 Task: Create a new private repository for a confidential project.
Action: Mouse moved to (949, 64)
Screenshot: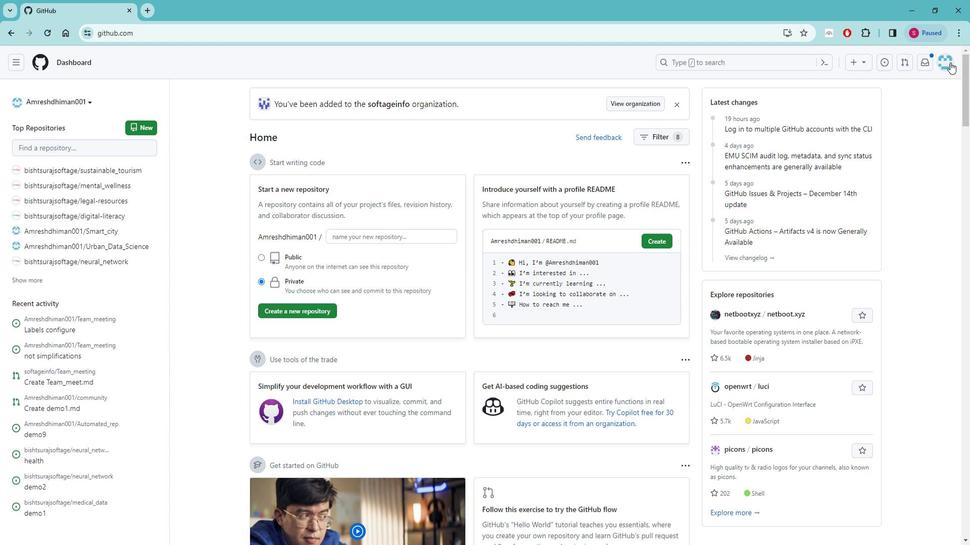 
Action: Mouse pressed left at (949, 64)
Screenshot: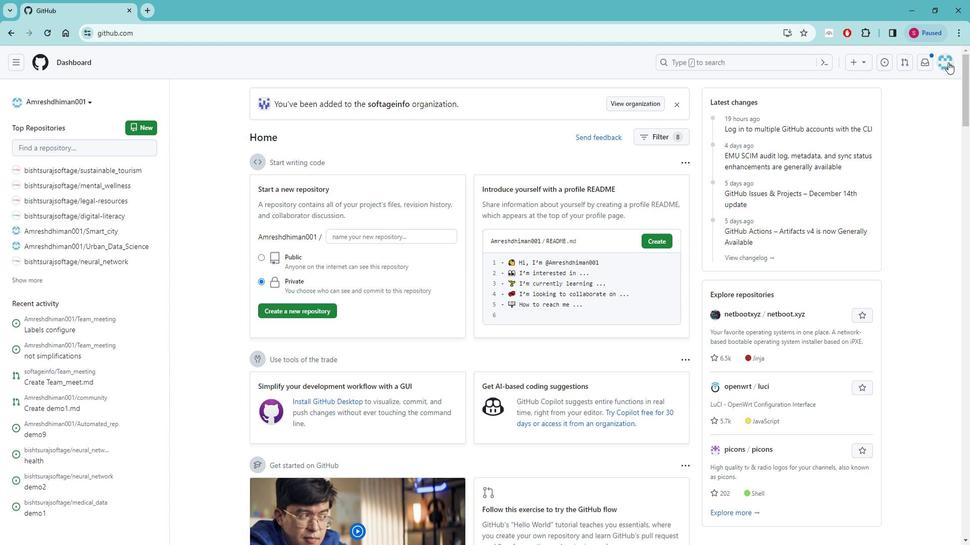 
Action: Mouse moved to (868, 157)
Screenshot: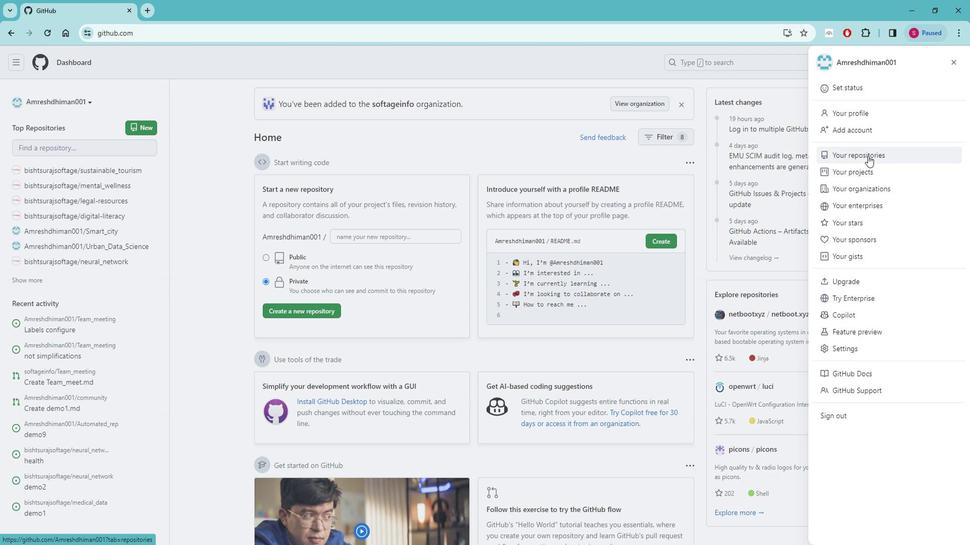 
Action: Mouse pressed left at (868, 157)
Screenshot: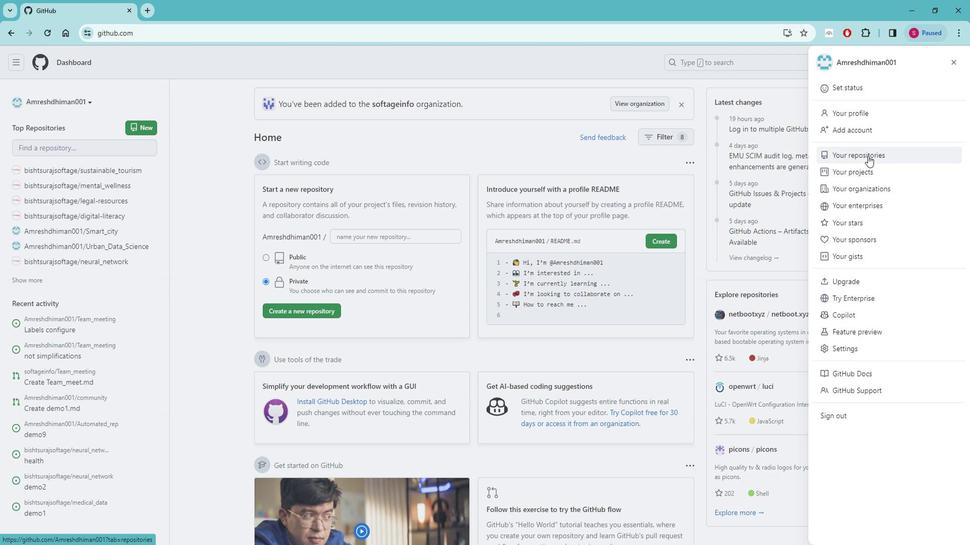 
Action: Mouse moved to (755, 120)
Screenshot: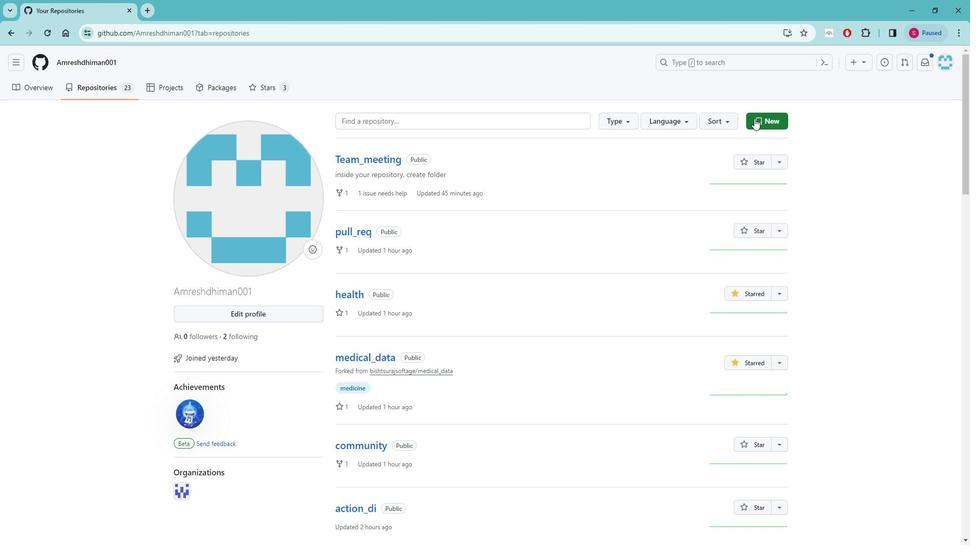 
Action: Mouse pressed left at (755, 120)
Screenshot: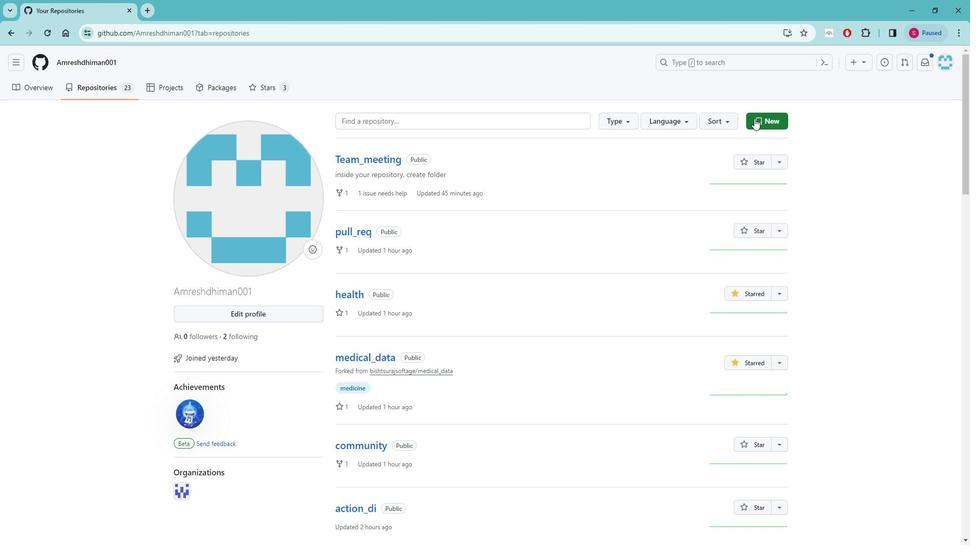 
Action: Mouse moved to (456, 257)
Screenshot: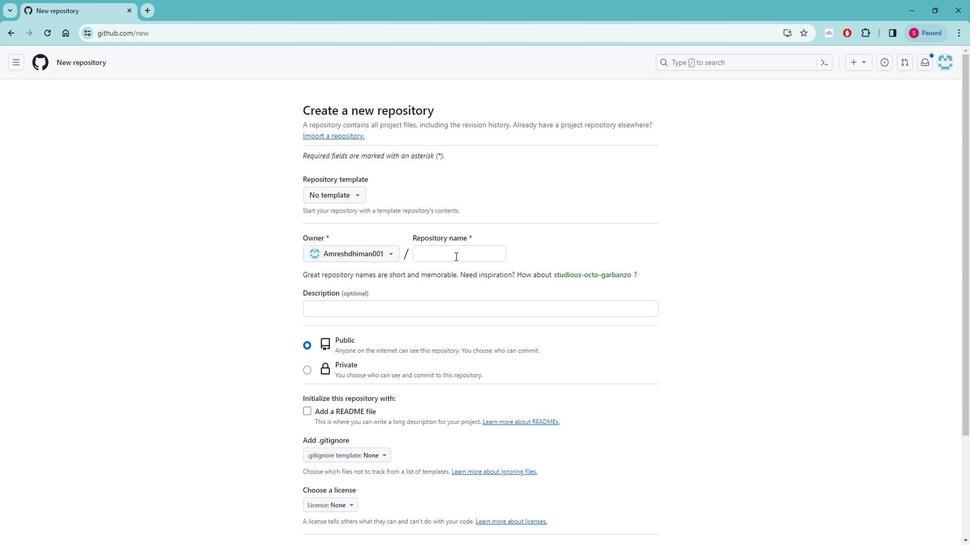 
Action: Mouse pressed left at (456, 257)
Screenshot: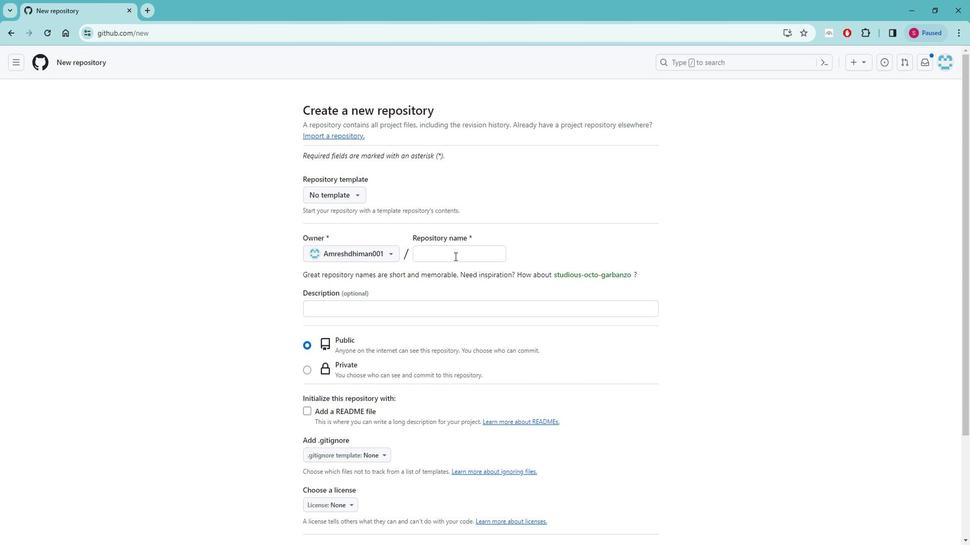 
Action: Key pressed p<Key.backspace>cre<Key.backspace><Key.backspace><Key.backspace>private<Key.shift_r>_repo
Screenshot: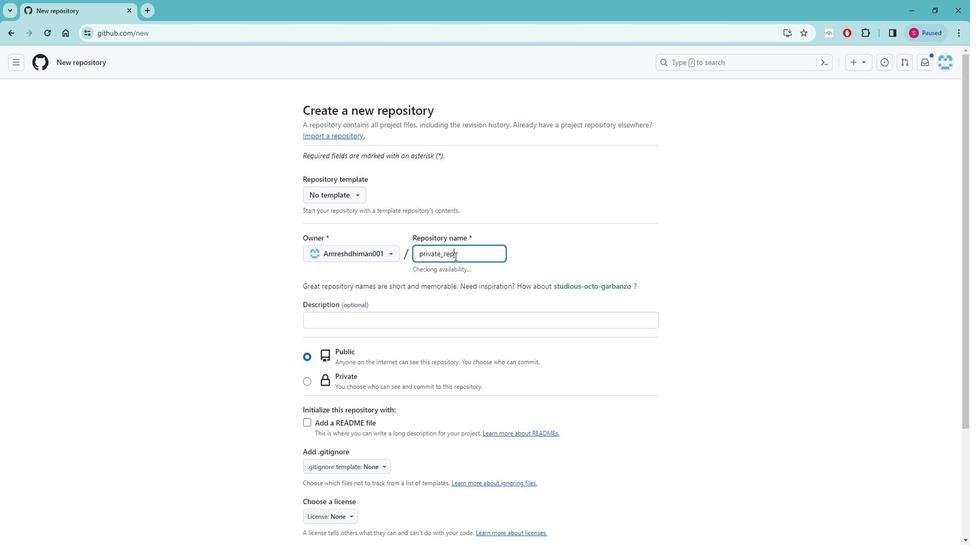 
Action: Mouse moved to (408, 347)
Screenshot: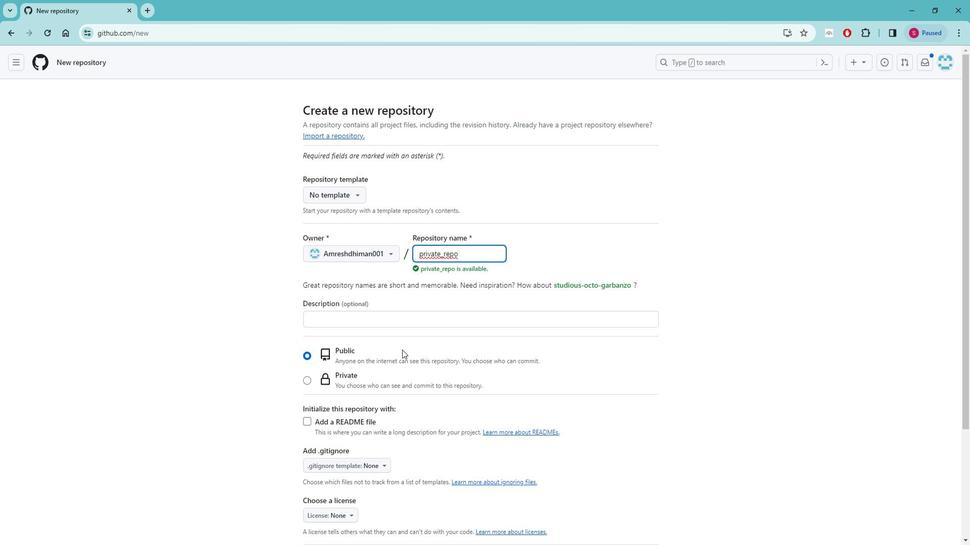 
Action: Mouse scrolled (408, 347) with delta (0, 0)
Screenshot: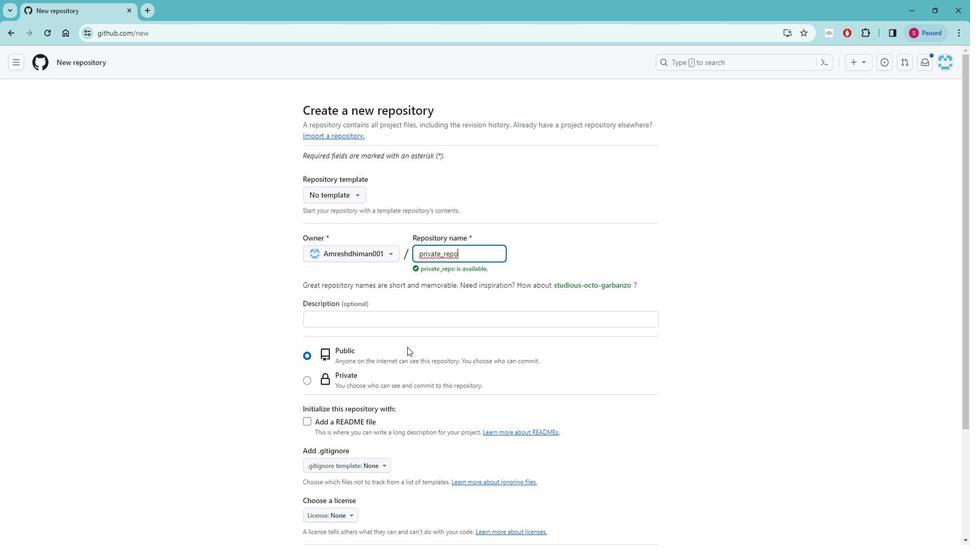 
Action: Mouse scrolled (408, 347) with delta (0, 0)
Screenshot: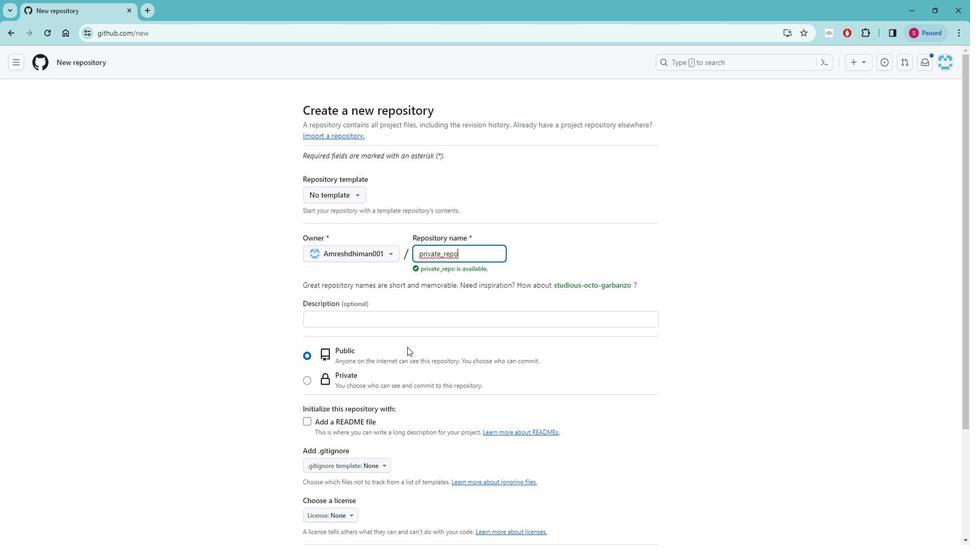 
Action: Mouse moved to (309, 275)
Screenshot: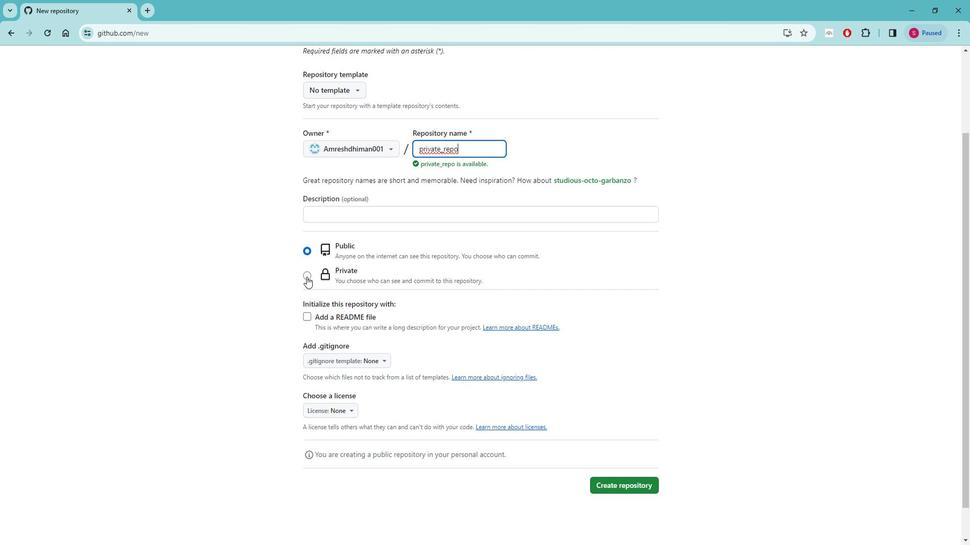 
Action: Mouse pressed left at (309, 275)
Screenshot: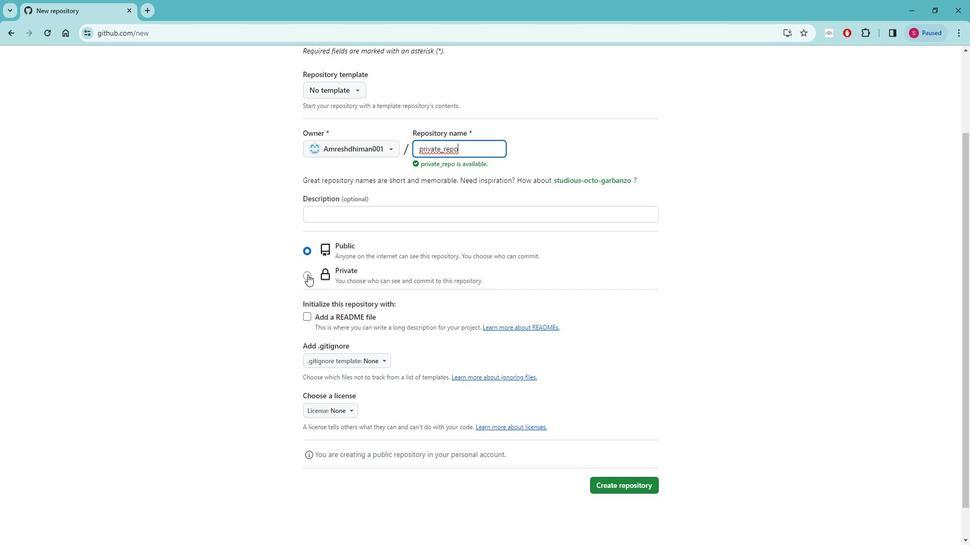 
Action: Mouse moved to (307, 317)
Screenshot: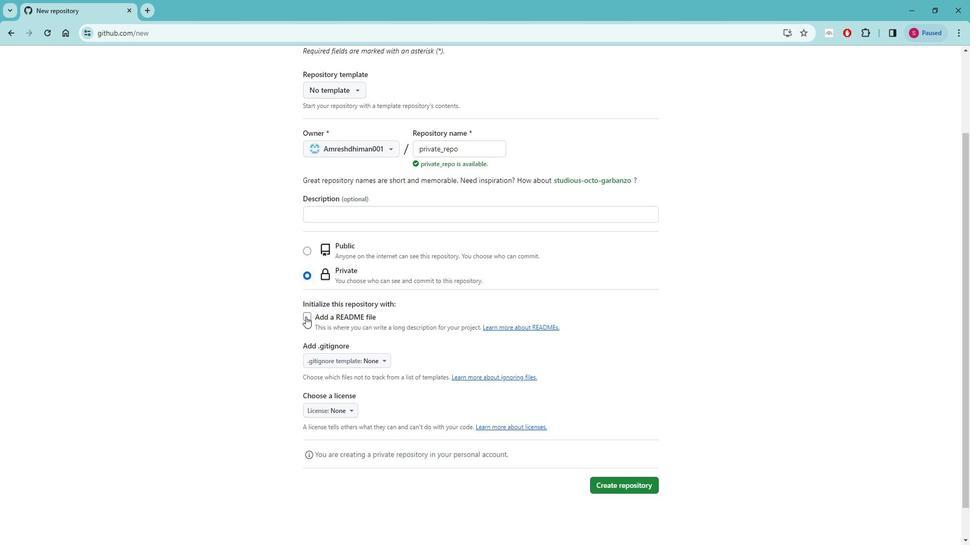 
Action: Mouse pressed left at (307, 317)
Screenshot: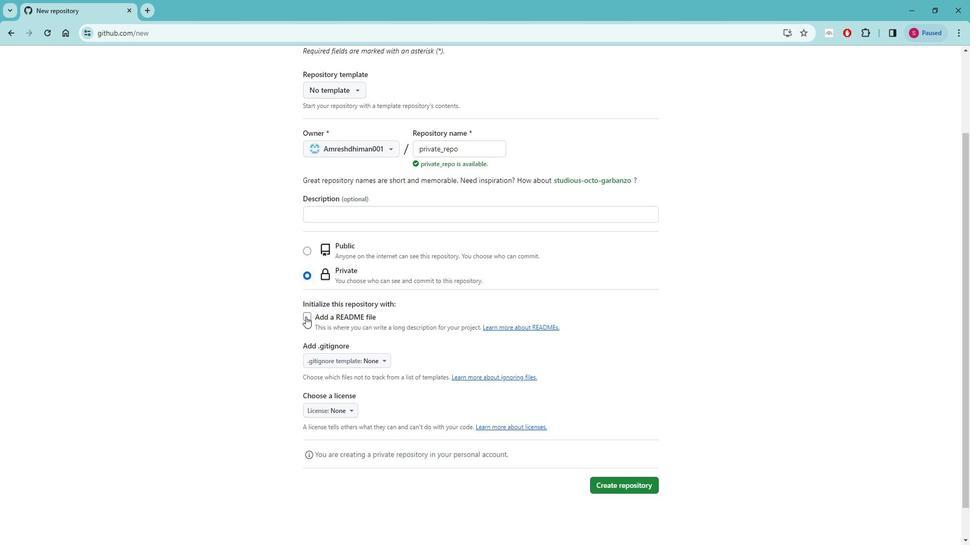 
Action: Mouse moved to (386, 361)
Screenshot: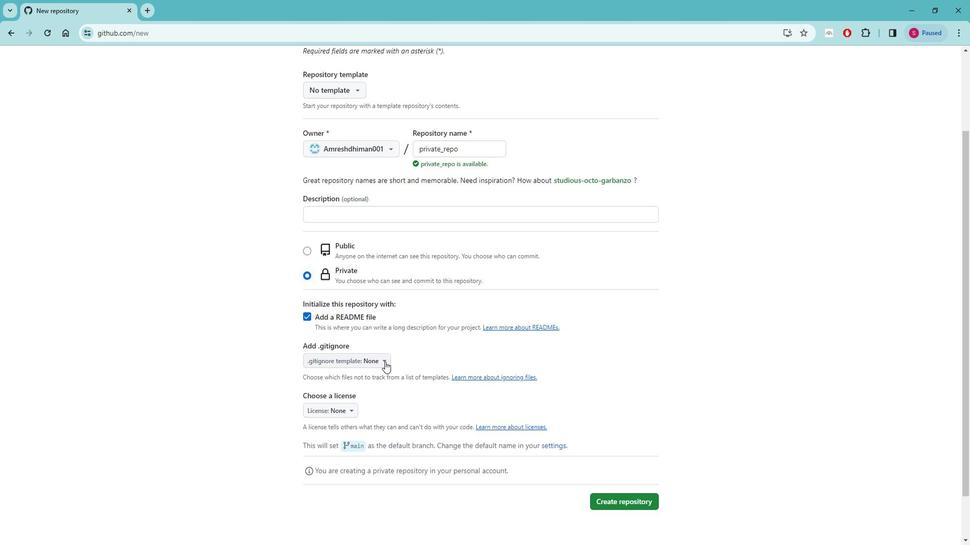 
Action: Mouse pressed left at (386, 361)
Screenshot: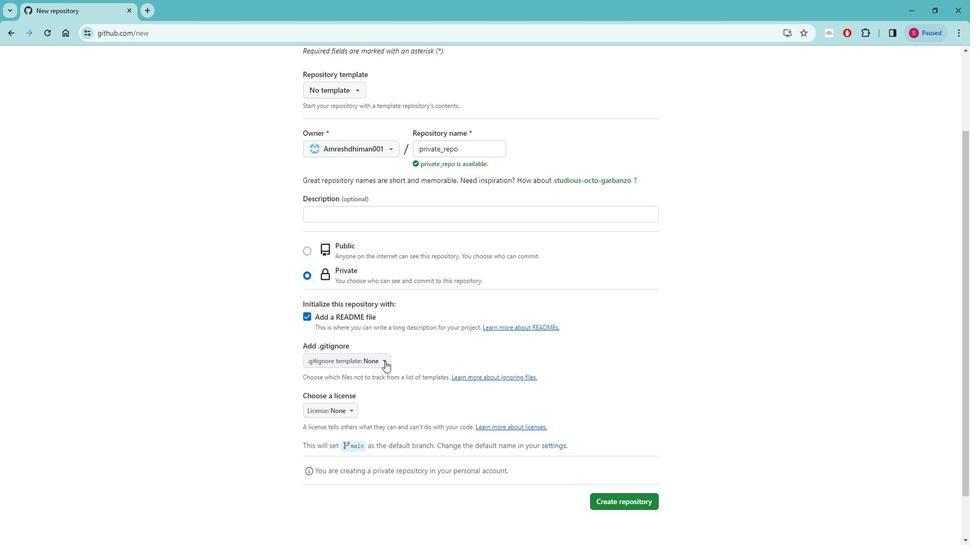 
Action: Mouse moved to (369, 440)
Screenshot: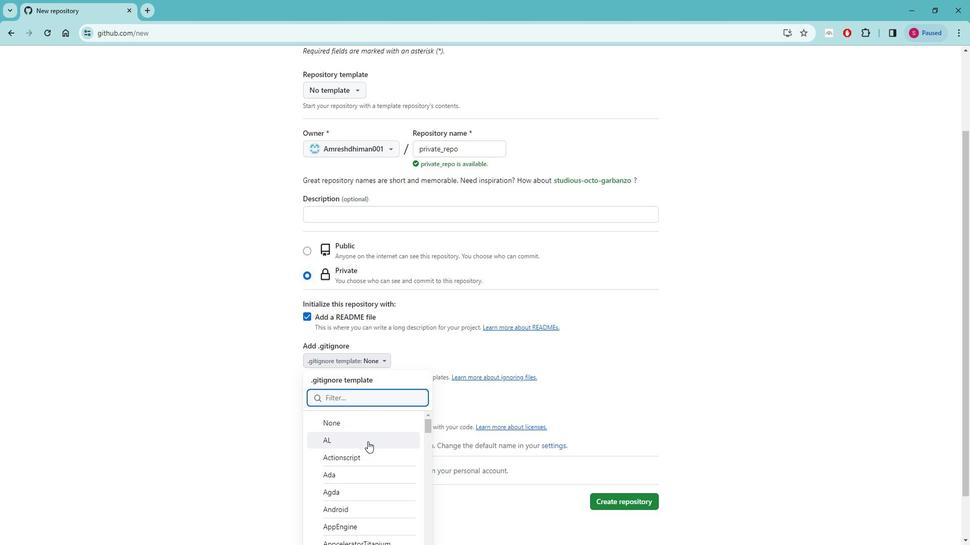 
Action: Mouse scrolled (369, 440) with delta (0, 0)
Screenshot: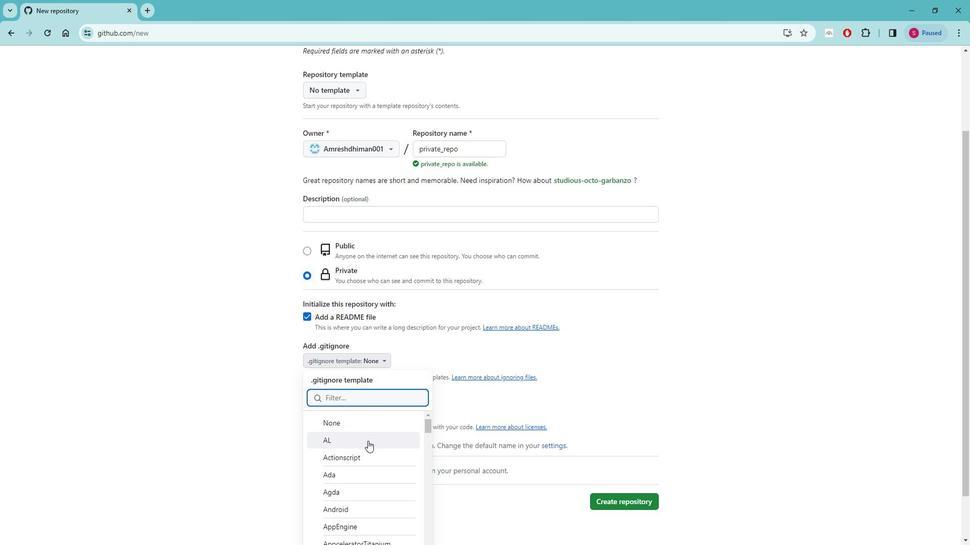 
Action: Mouse moved to (377, 473)
Screenshot: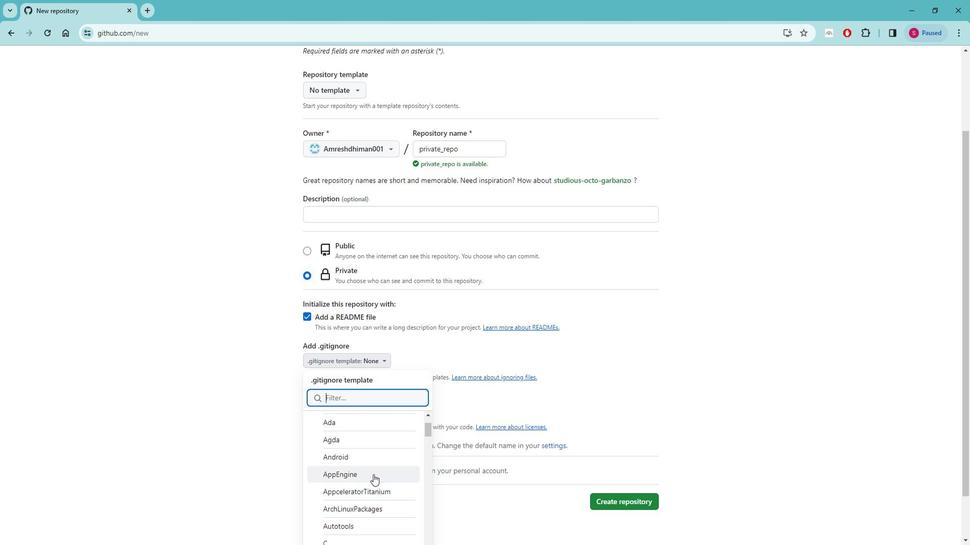 
Action: Mouse scrolled (377, 472) with delta (0, 0)
Screenshot: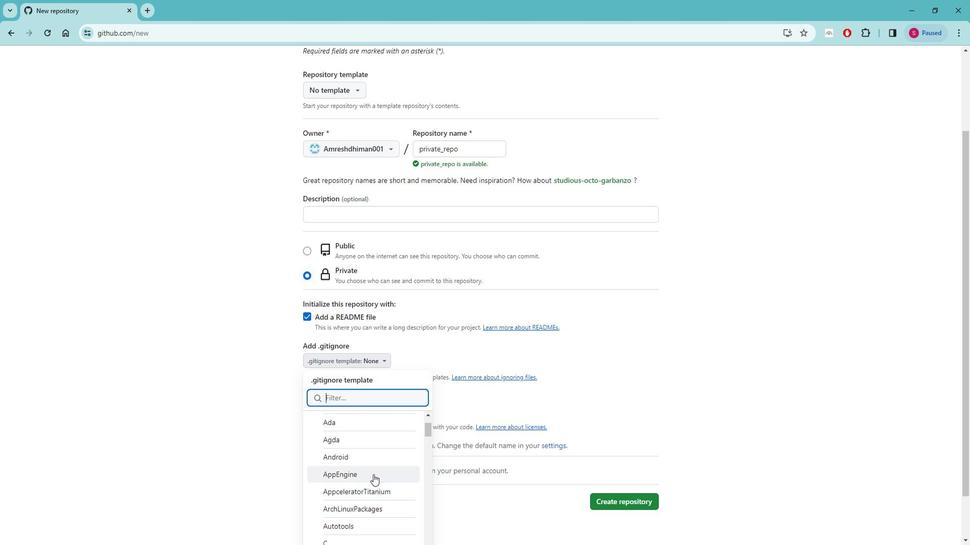 
Action: Mouse moved to (347, 489)
Screenshot: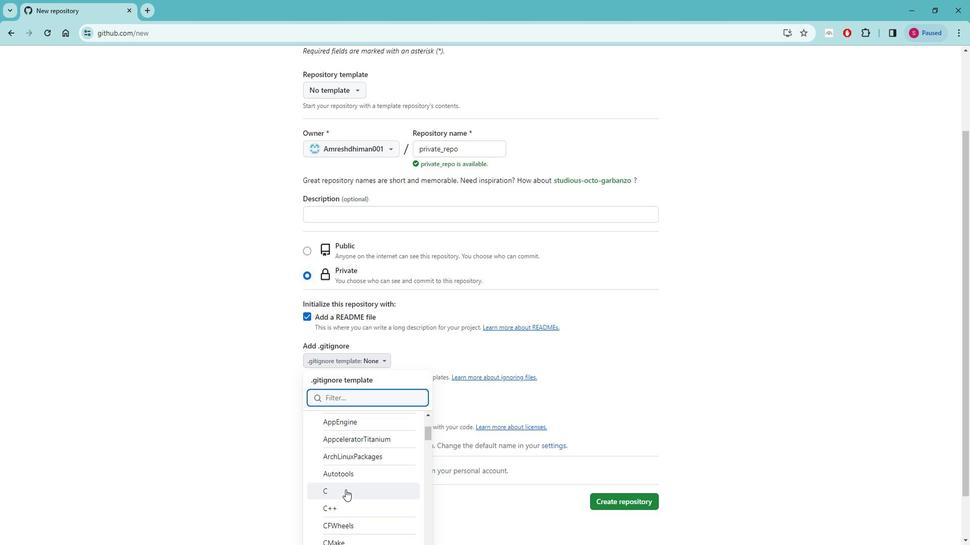 
Action: Mouse pressed left at (347, 489)
Screenshot: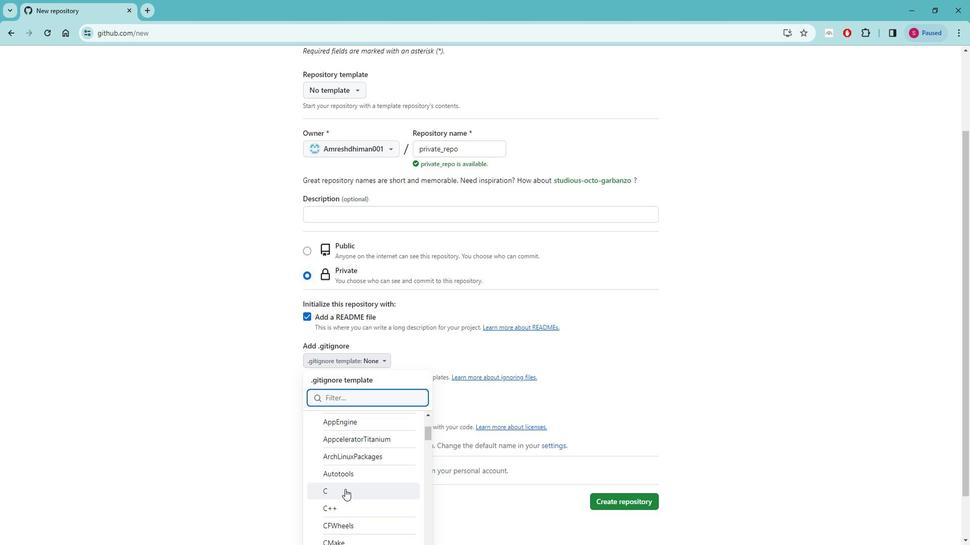
Action: Mouse moved to (353, 412)
Screenshot: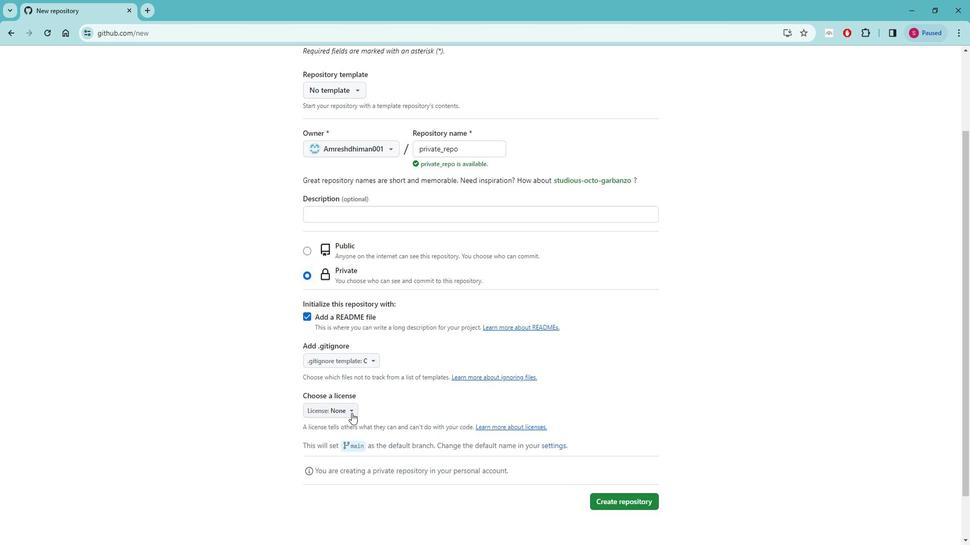
Action: Mouse pressed left at (353, 412)
Screenshot: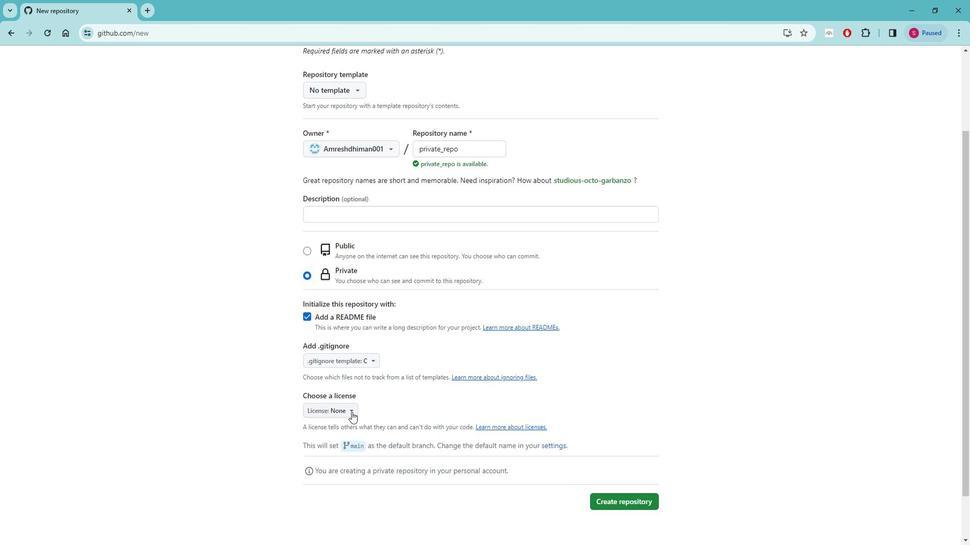 
Action: Mouse moved to (364, 367)
Screenshot: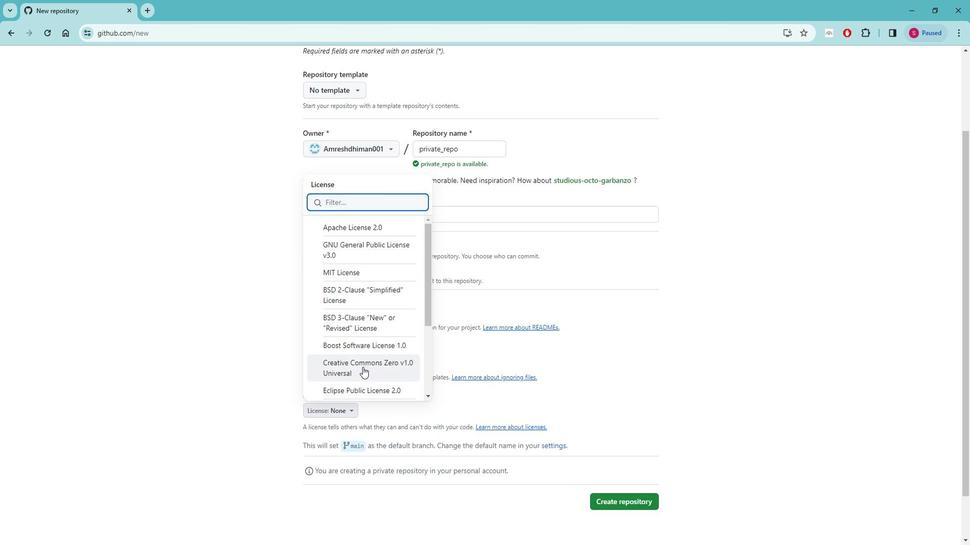 
Action: Mouse scrolled (364, 366) with delta (0, 0)
Screenshot: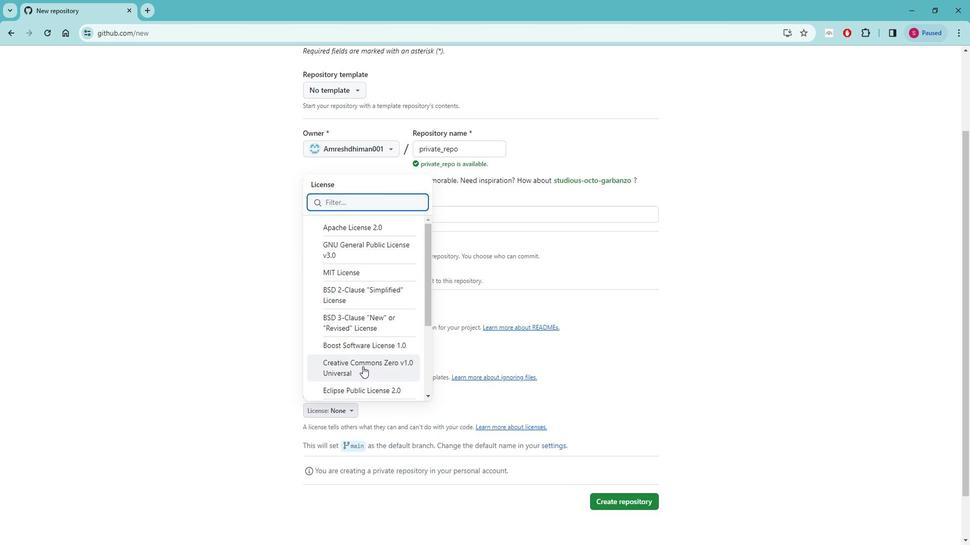 
Action: Mouse moved to (365, 366)
Screenshot: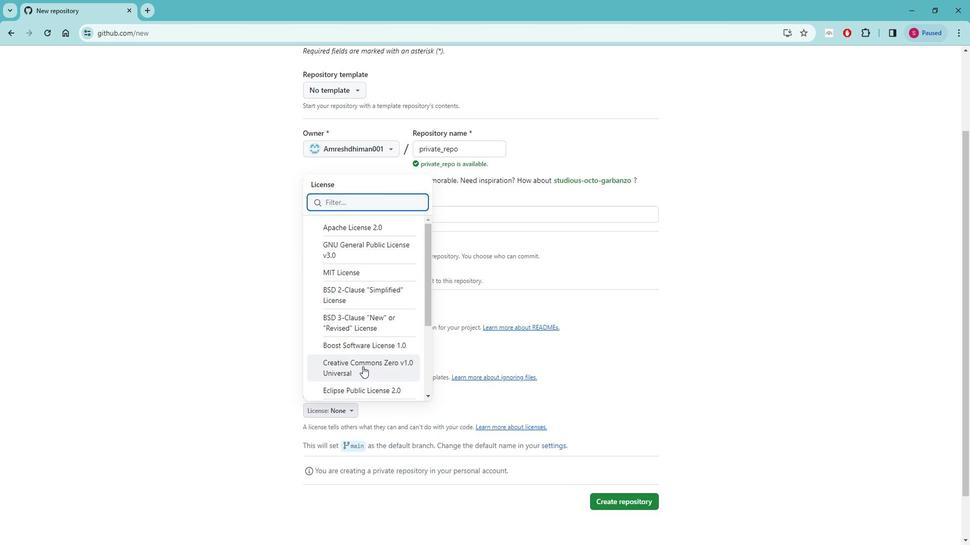 
Action: Mouse scrolled (365, 366) with delta (0, 0)
Screenshot: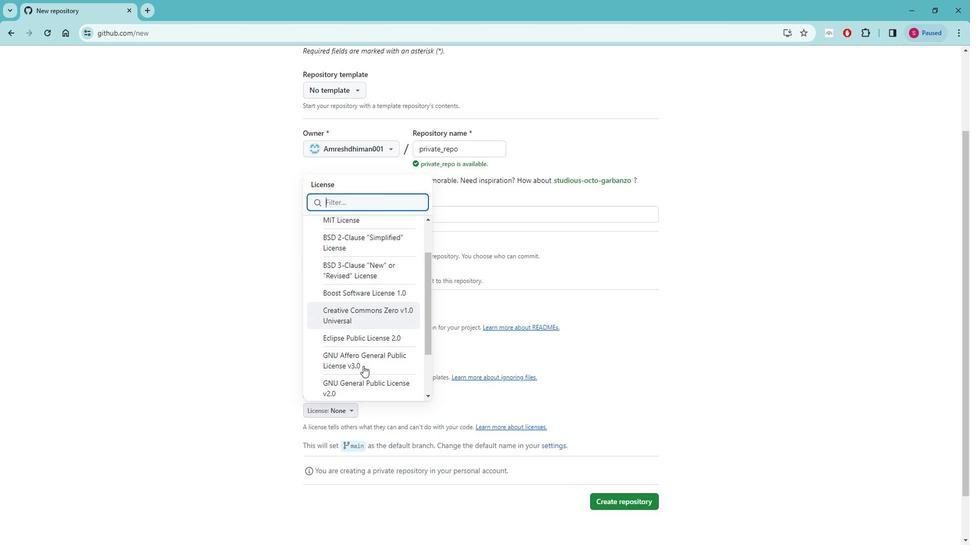 
Action: Mouse scrolled (365, 366) with delta (0, 0)
Screenshot: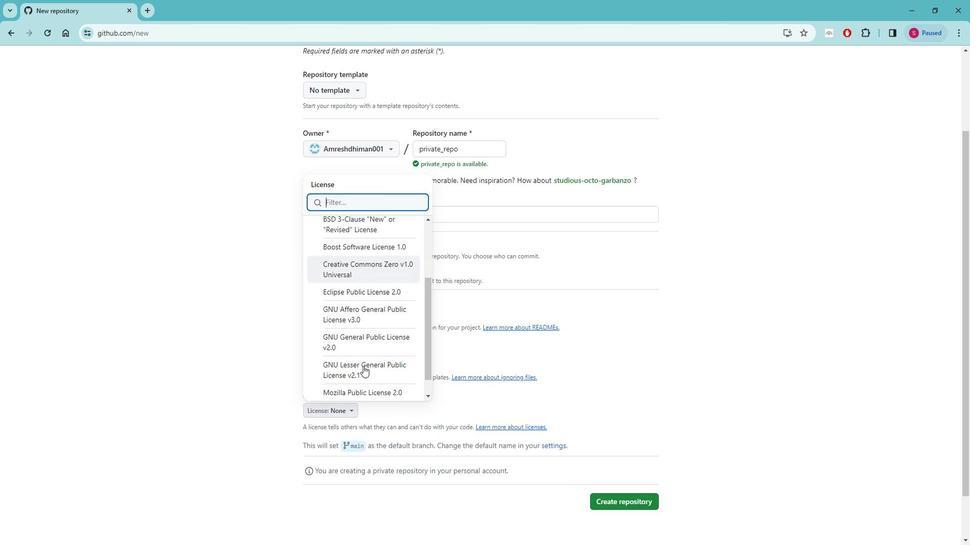 
Action: Mouse scrolled (365, 366) with delta (0, 0)
Screenshot: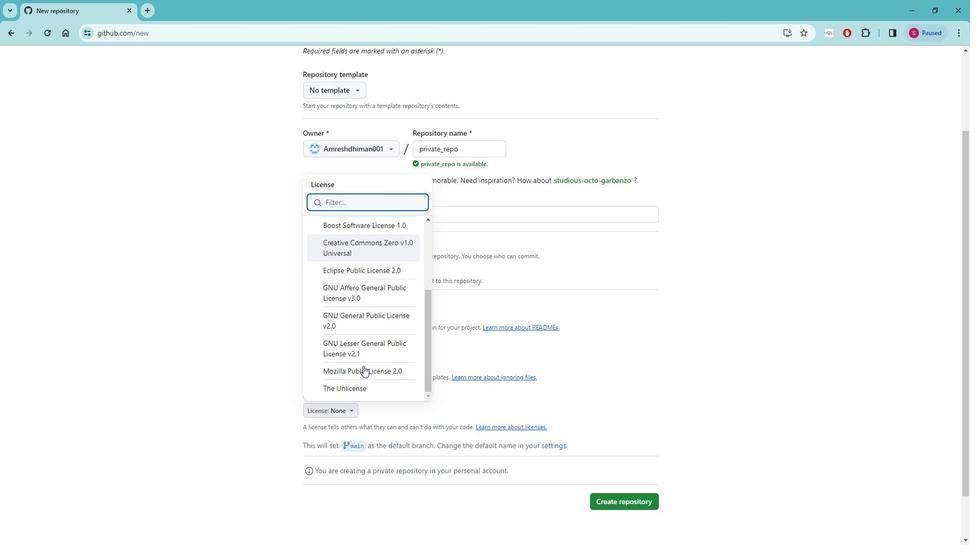 
Action: Mouse scrolled (365, 366) with delta (0, 0)
Screenshot: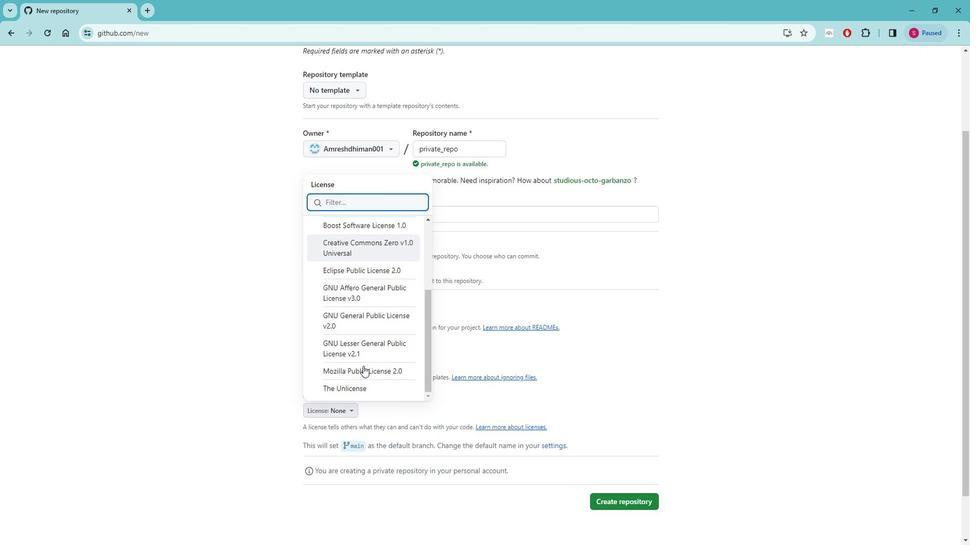 
Action: Mouse scrolled (365, 366) with delta (0, 0)
Screenshot: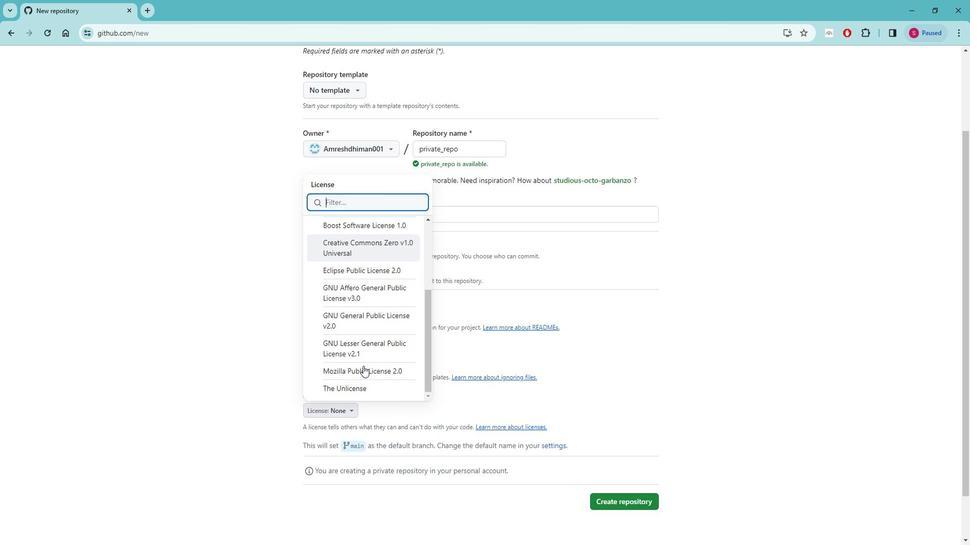 
Action: Mouse moved to (367, 389)
Screenshot: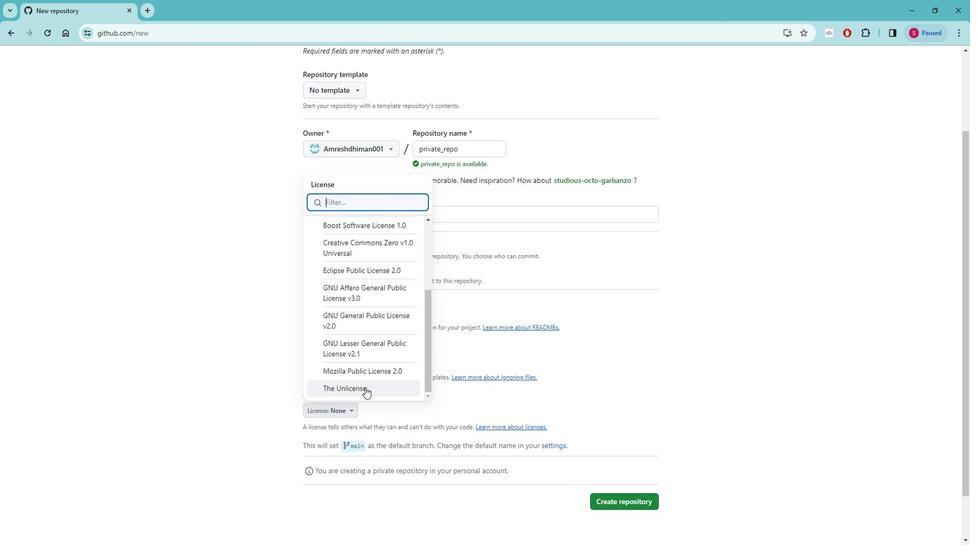 
Action: Mouse pressed left at (367, 389)
Screenshot: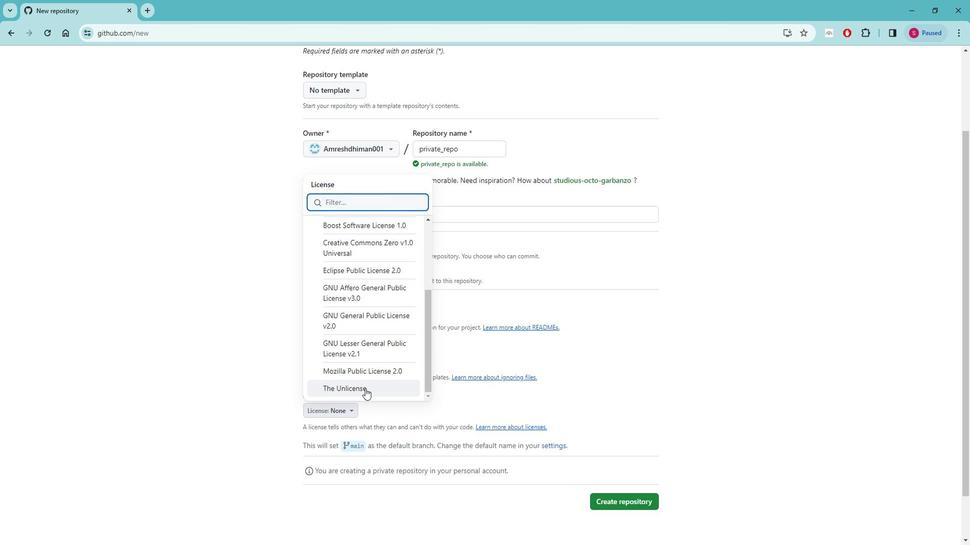 
Action: Mouse moved to (366, 412)
Screenshot: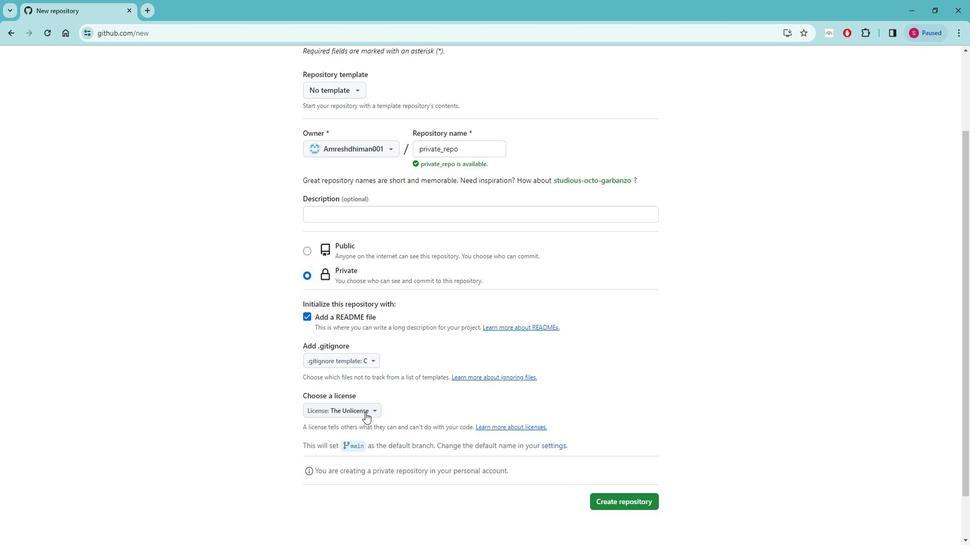 
Action: Mouse pressed left at (366, 412)
Screenshot: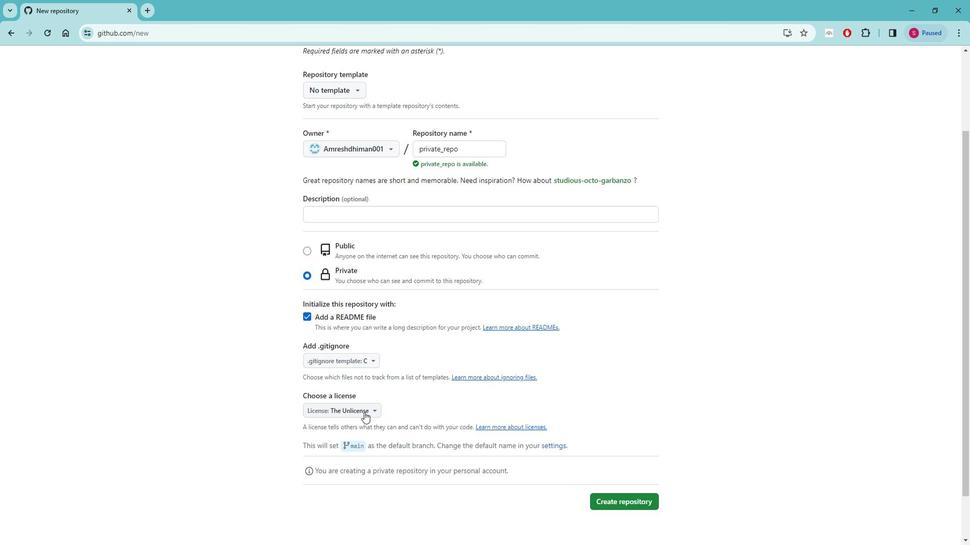 
Action: Mouse moved to (371, 276)
Screenshot: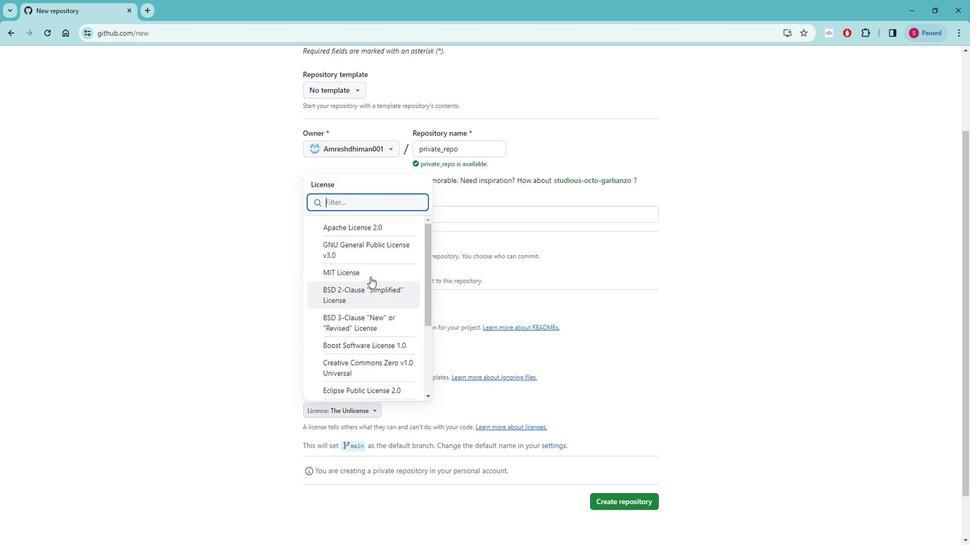 
Action: Mouse scrolled (371, 276) with delta (0, 0)
Screenshot: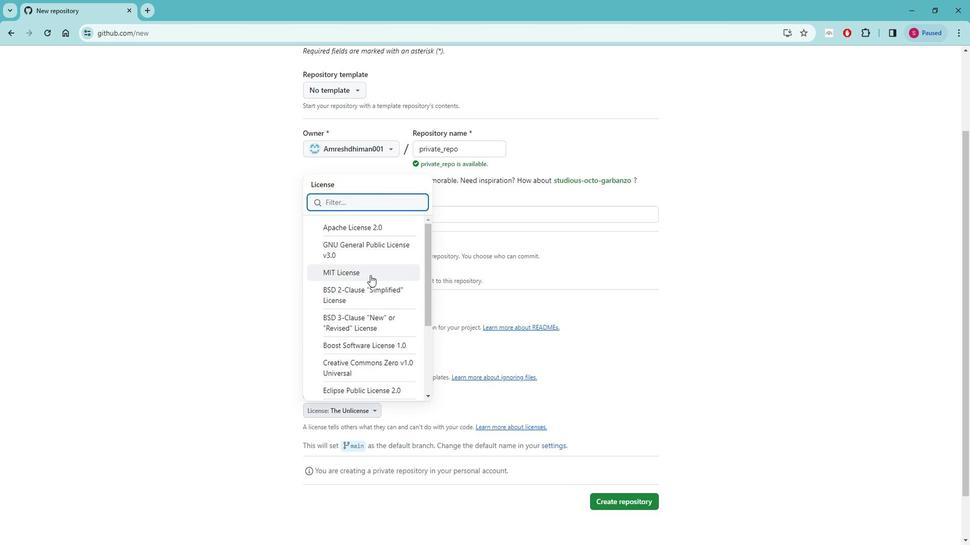 
Action: Mouse scrolled (371, 276) with delta (0, 0)
Screenshot: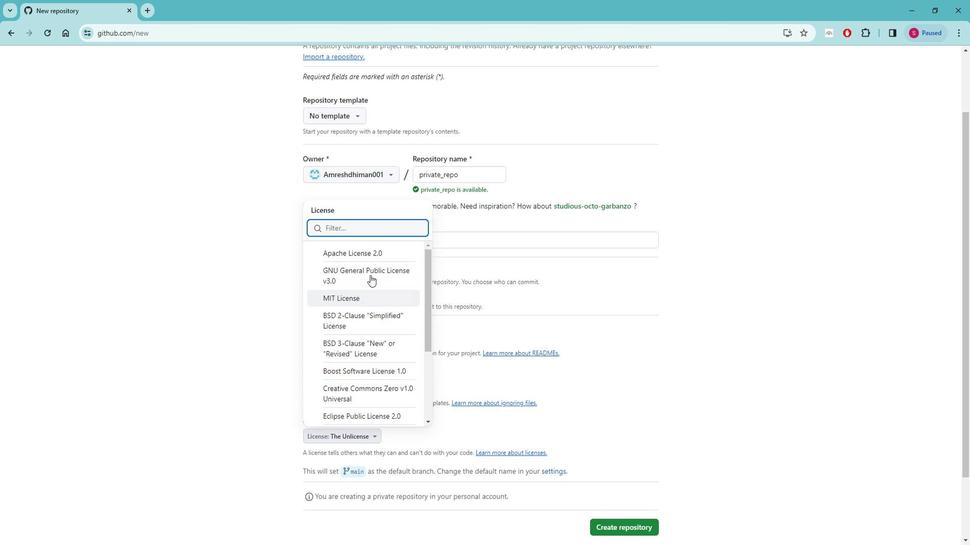 
Action: Mouse moved to (395, 335)
Screenshot: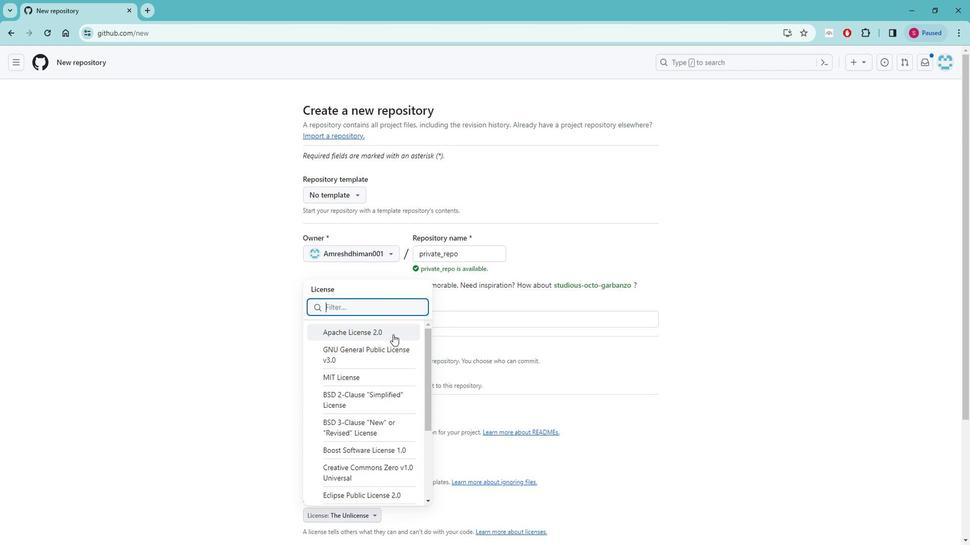 
Action: Mouse pressed left at (395, 335)
Screenshot: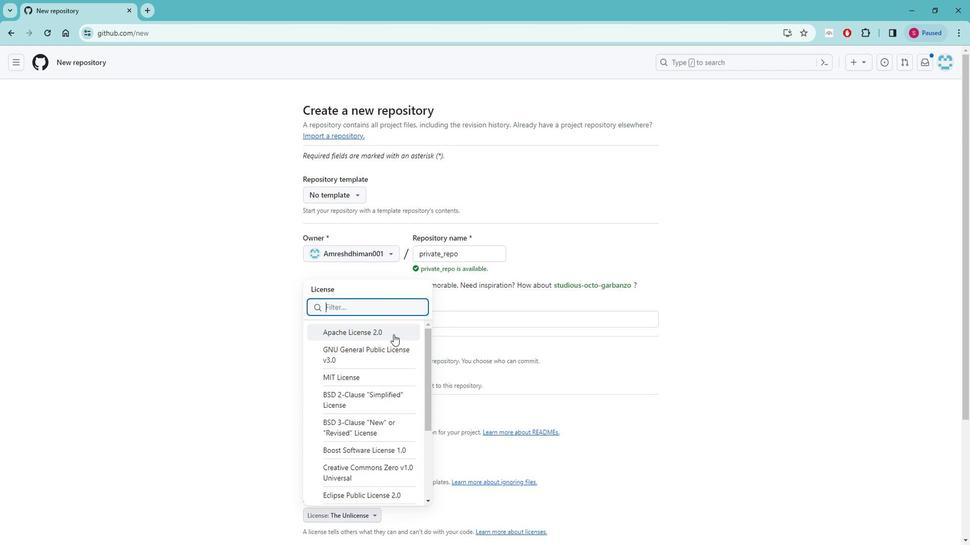
Action: Mouse moved to (536, 415)
Screenshot: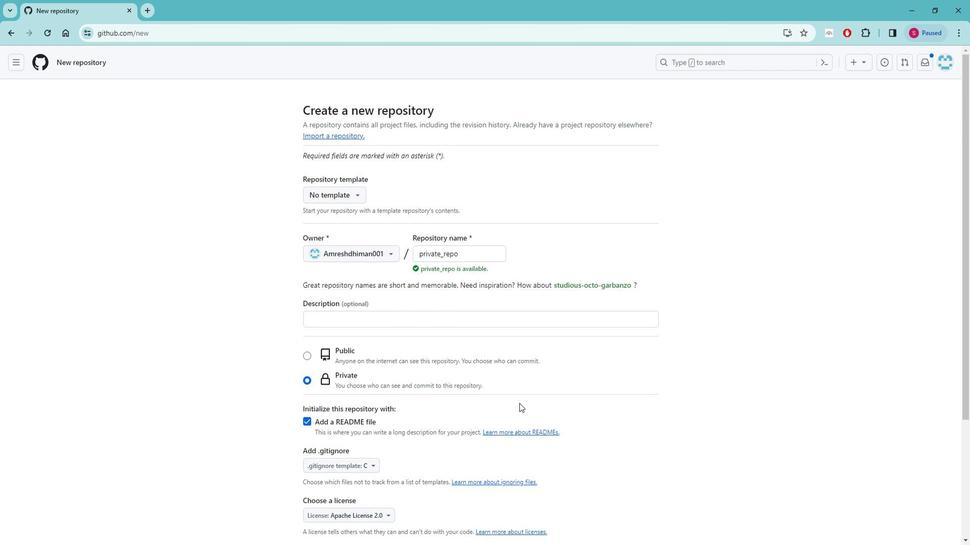 
Action: Mouse scrolled (536, 415) with delta (0, 0)
Screenshot: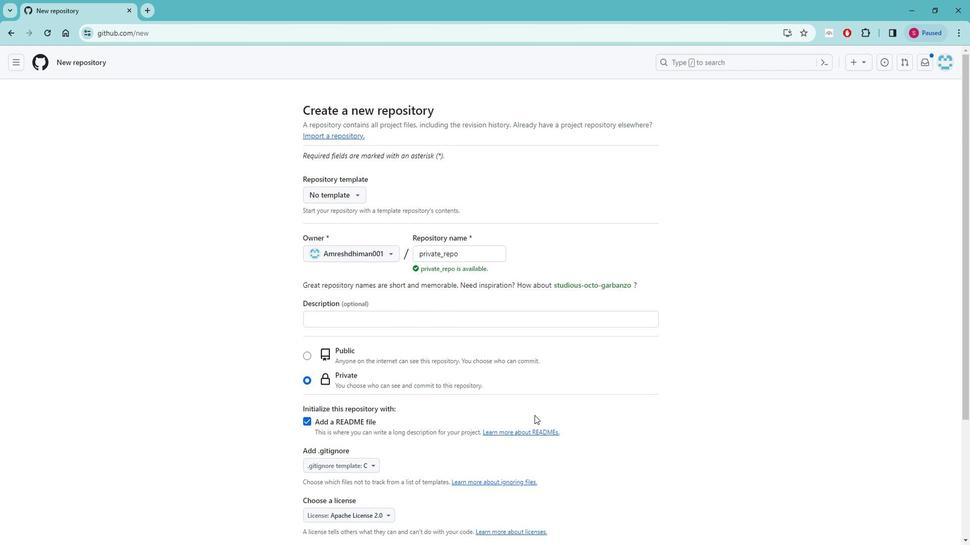 
Action: Mouse moved to (537, 416)
Screenshot: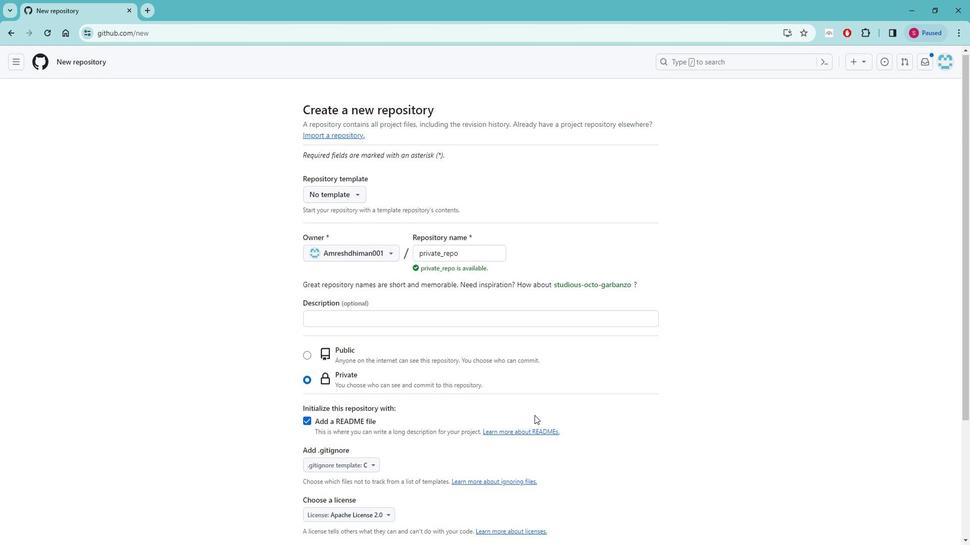 
Action: Mouse scrolled (537, 416) with delta (0, 0)
Screenshot: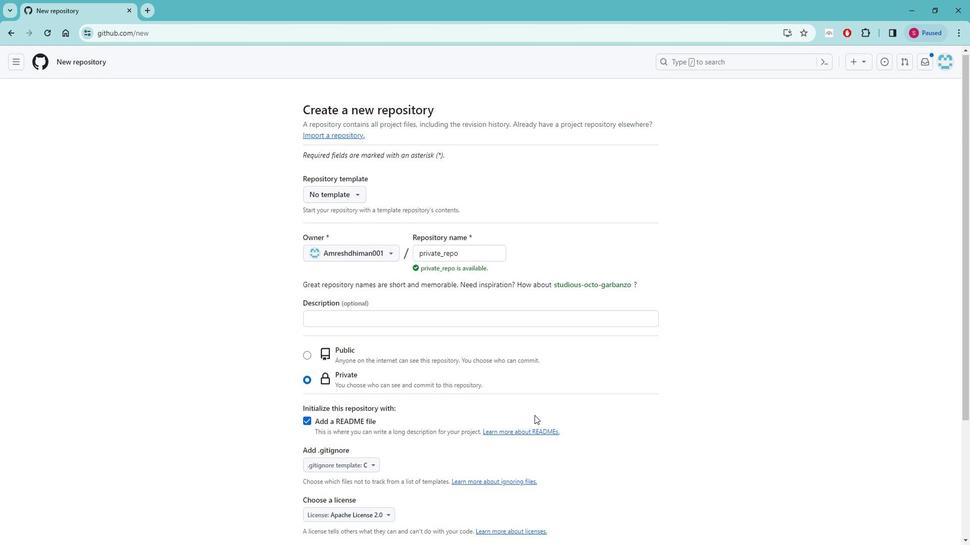 
Action: Mouse moved to (537, 416)
Screenshot: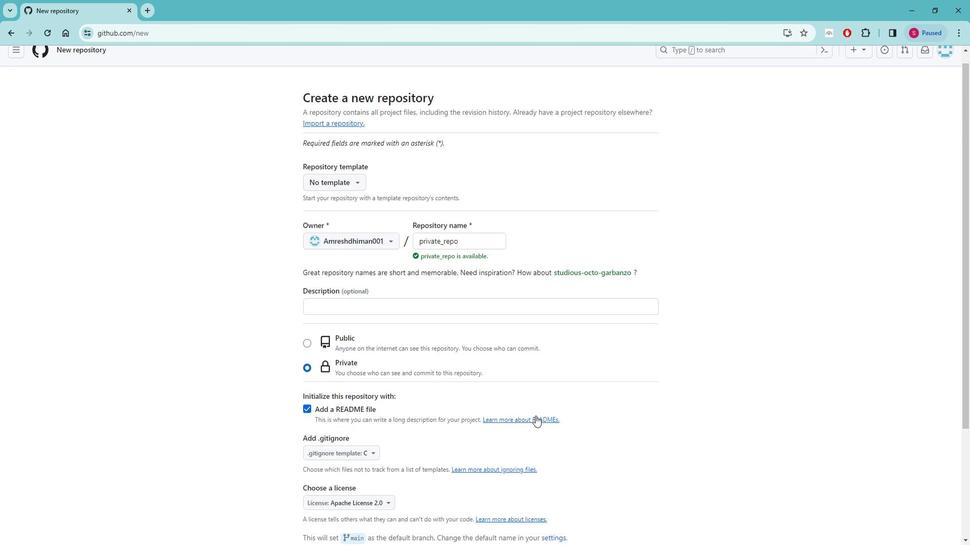 
Action: Mouse scrolled (537, 415) with delta (0, 0)
Screenshot: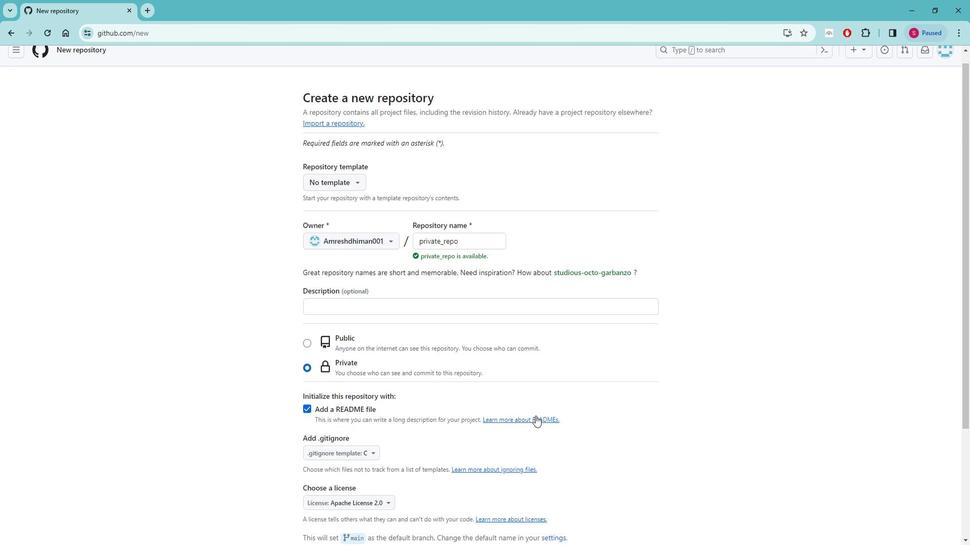 
Action: Mouse moved to (536, 412)
Screenshot: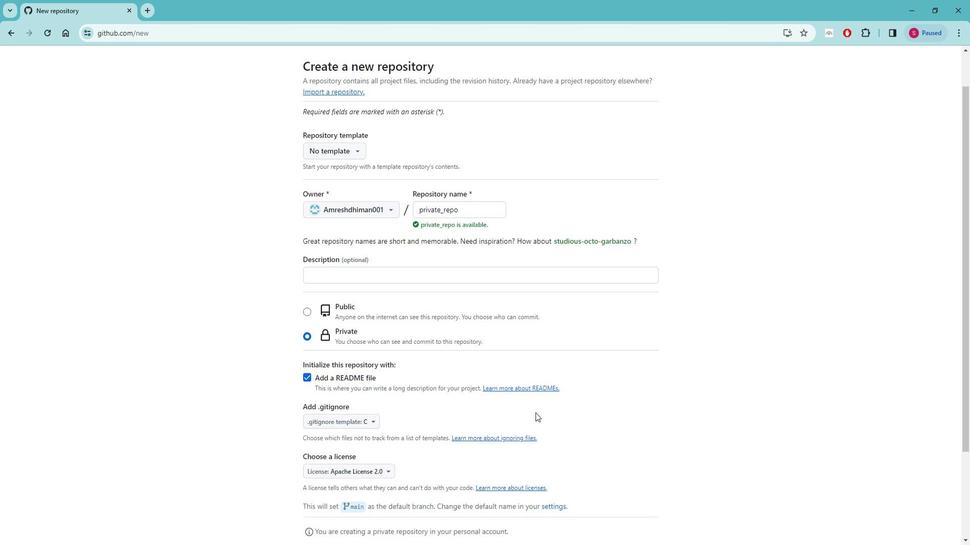 
Action: Mouse scrolled (536, 411) with delta (0, 0)
Screenshot: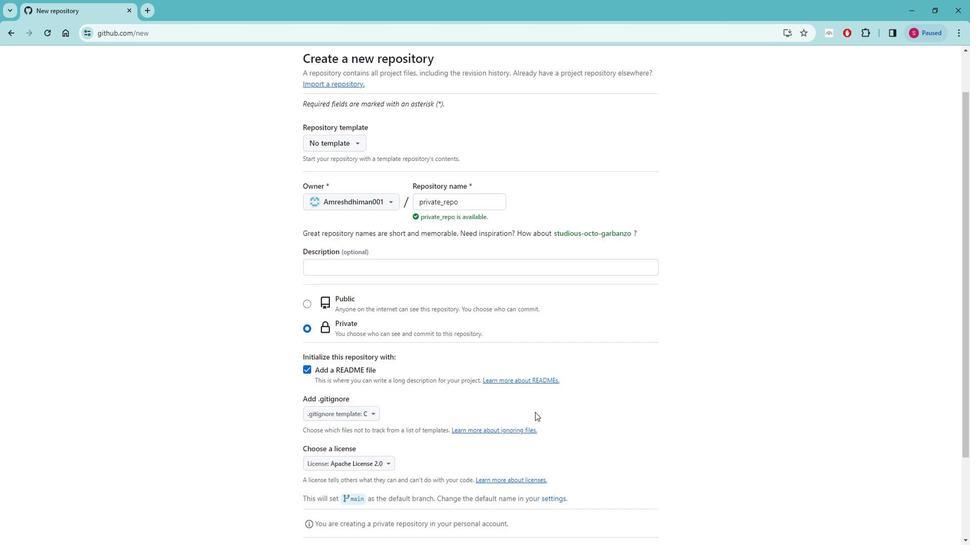 
Action: Mouse moved to (598, 502)
Screenshot: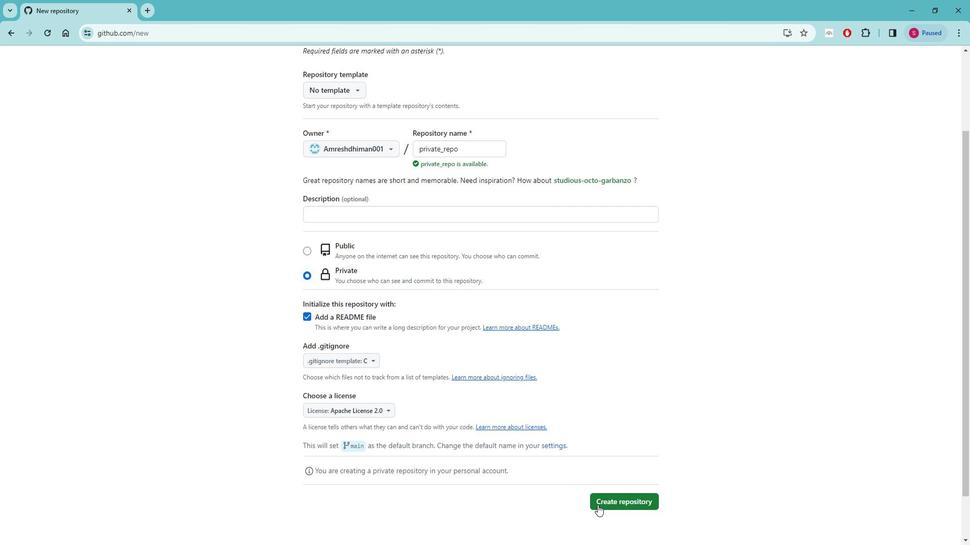 
Action: Mouse pressed left at (598, 502)
Screenshot: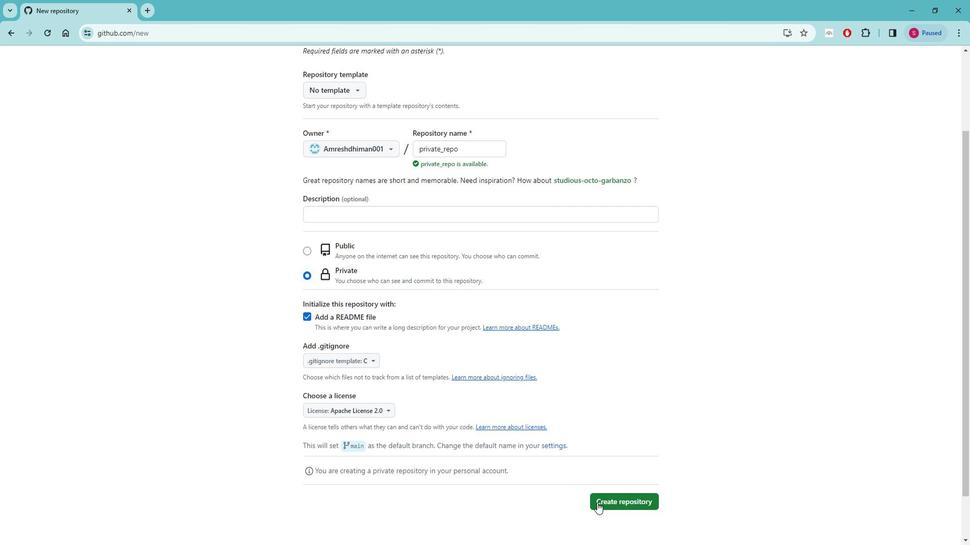 
Action: Mouse moved to (326, 238)
Screenshot: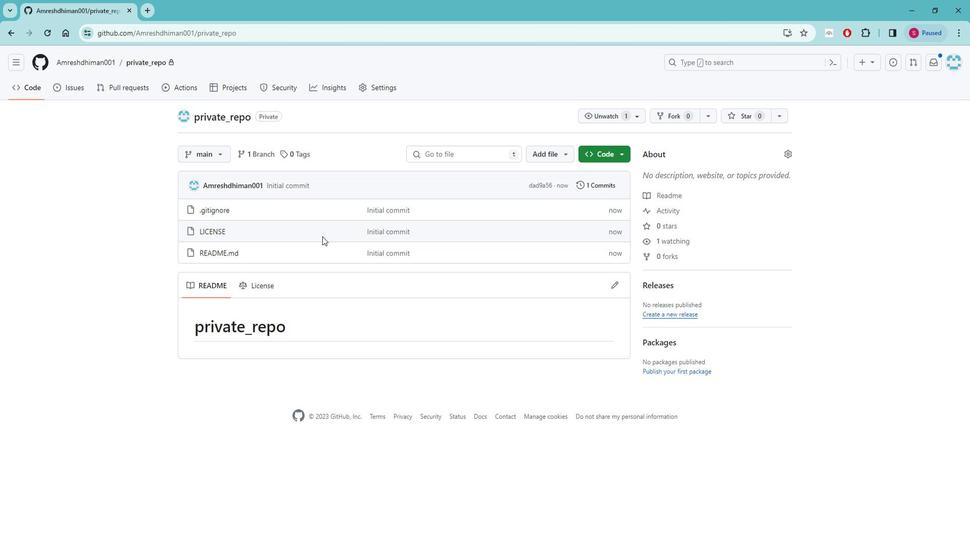 
Action: Mouse pressed left at (326, 238)
Screenshot: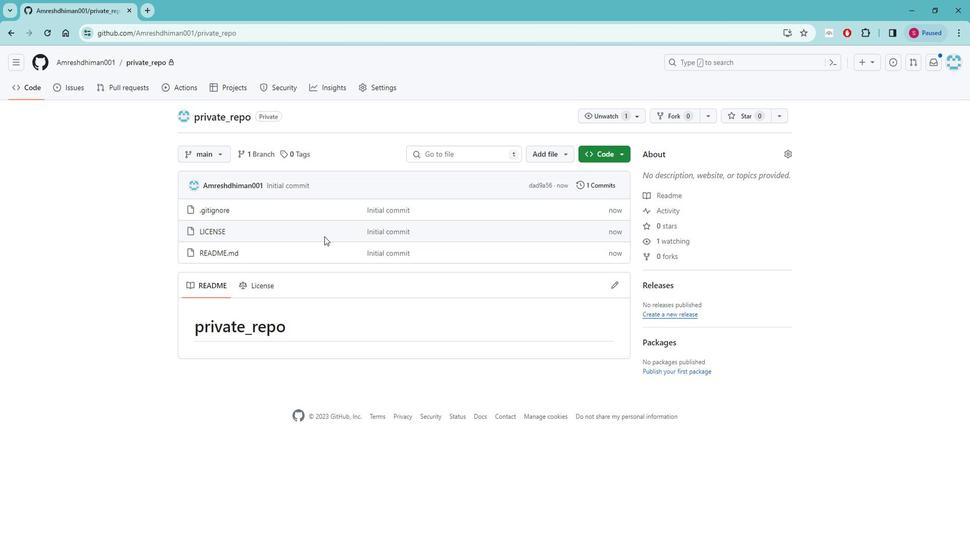 
Action: Mouse moved to (552, 156)
Screenshot: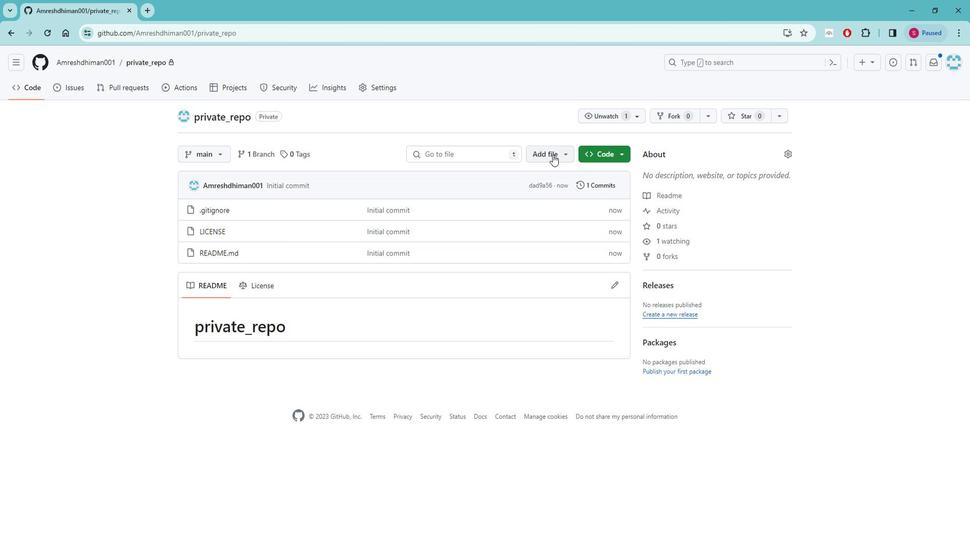 
Action: Mouse pressed left at (552, 156)
Screenshot: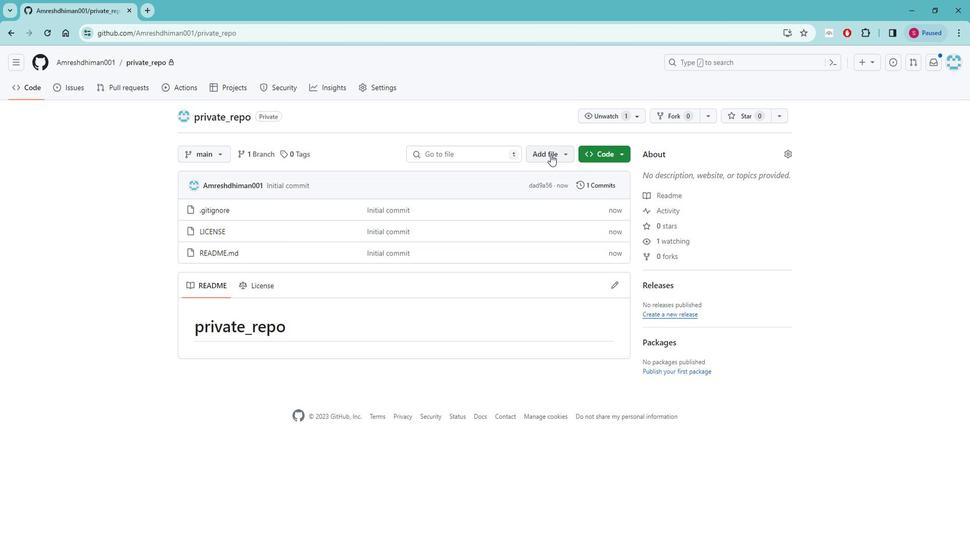 
Action: Mouse moved to (558, 176)
Screenshot: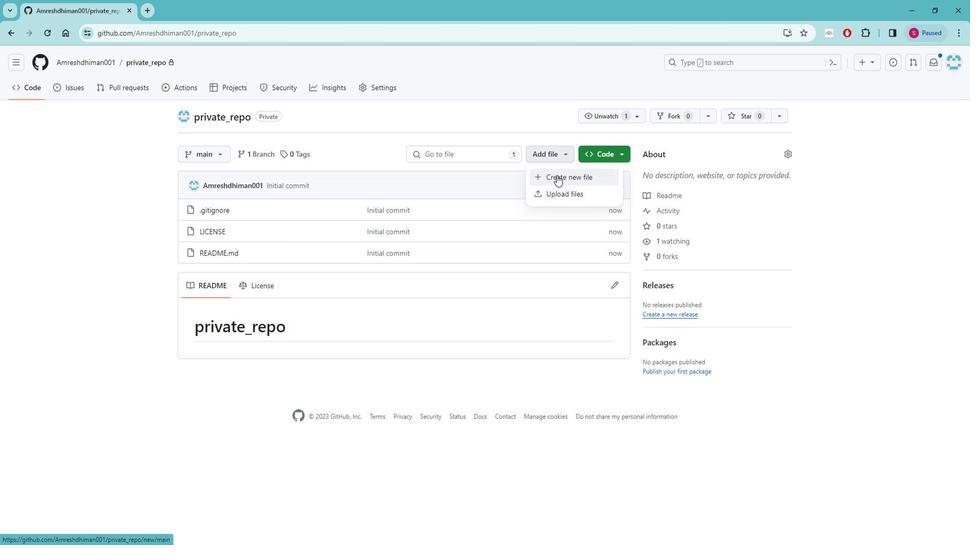
Action: Mouse pressed left at (558, 176)
Screenshot: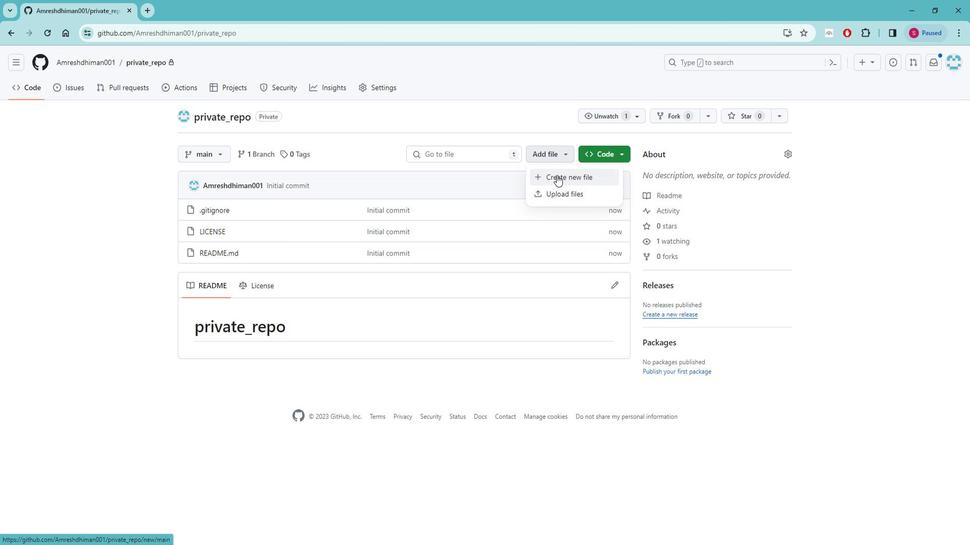 
Action: Mouse moved to (12, 32)
Screenshot: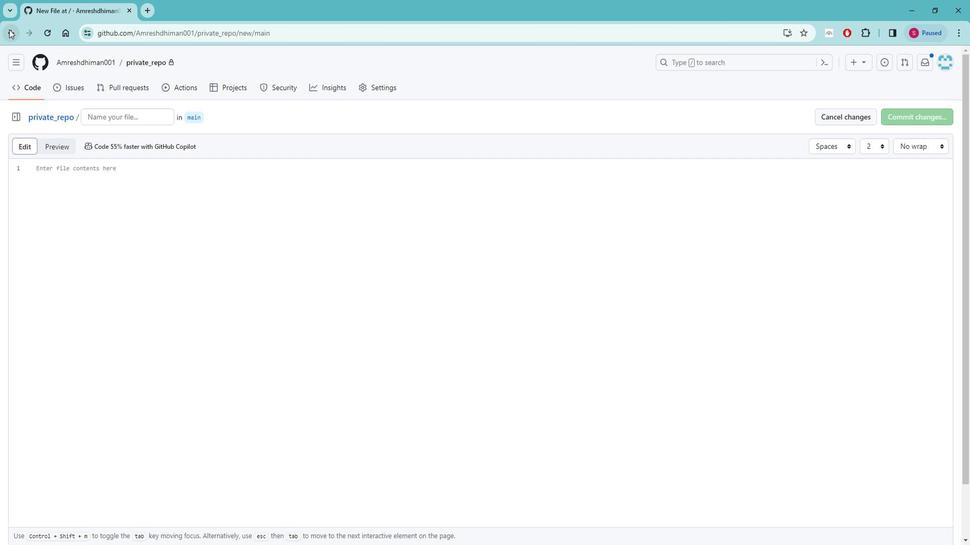 
Action: Mouse pressed left at (12, 32)
Screenshot: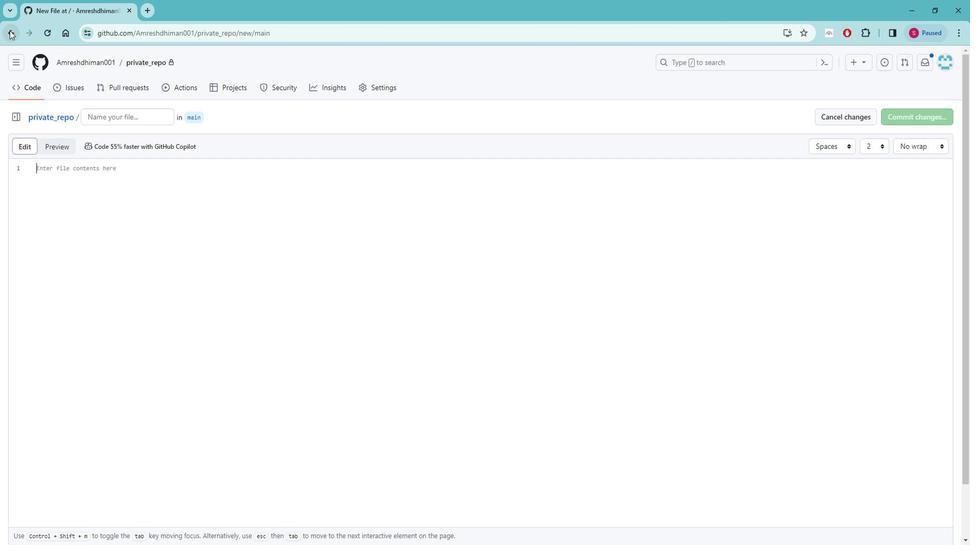 
Action: Mouse moved to (14, 37)
Screenshot: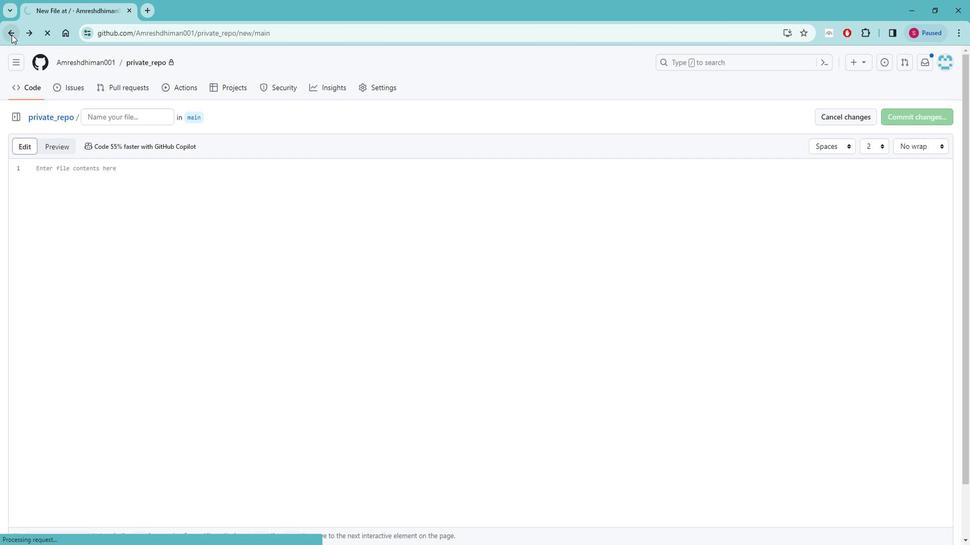 
Action: Mouse pressed left at (14, 37)
Screenshot: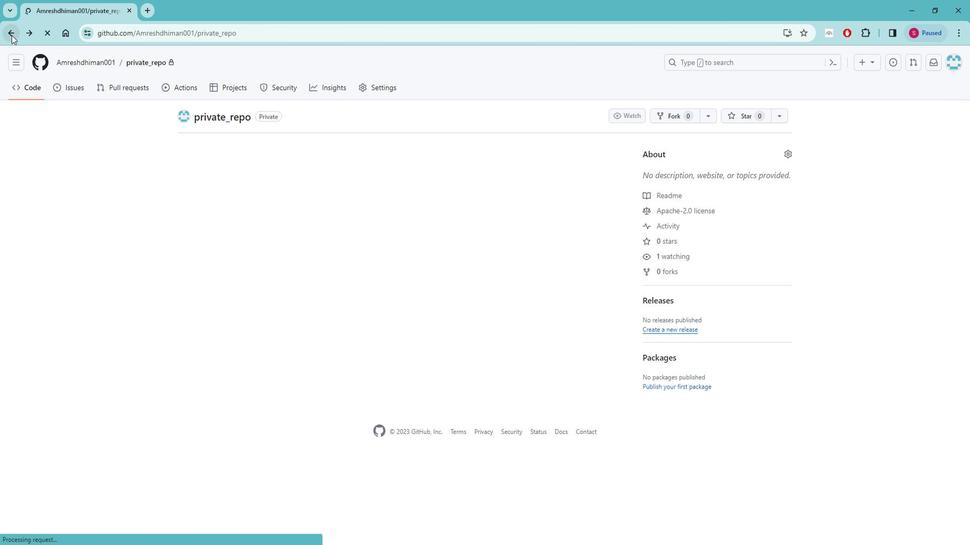 
Action: Mouse moved to (452, 377)
Screenshot: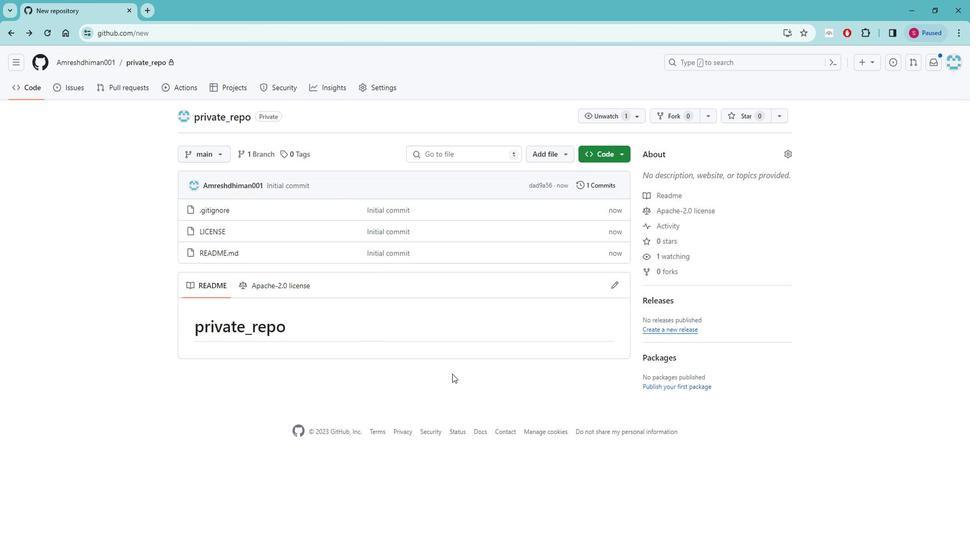 
